 Task: Create a dynamic build-up in a multitrack project using volume automation on multiple tracks.
Action: Mouse moved to (80, 5)
Screenshot: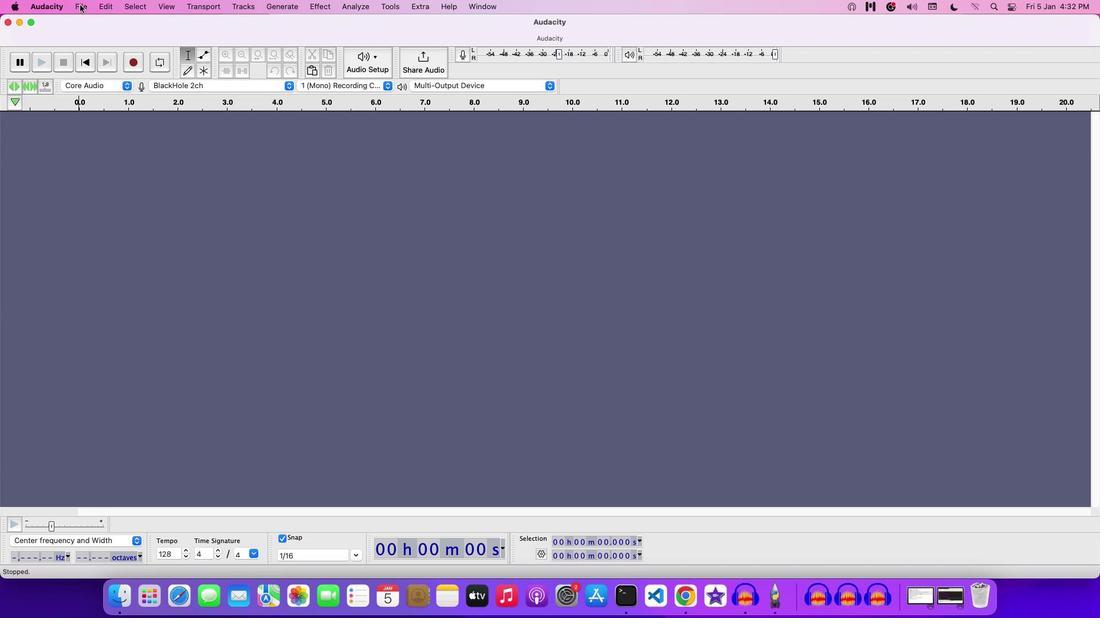 
Action: Mouse pressed left at (80, 5)
Screenshot: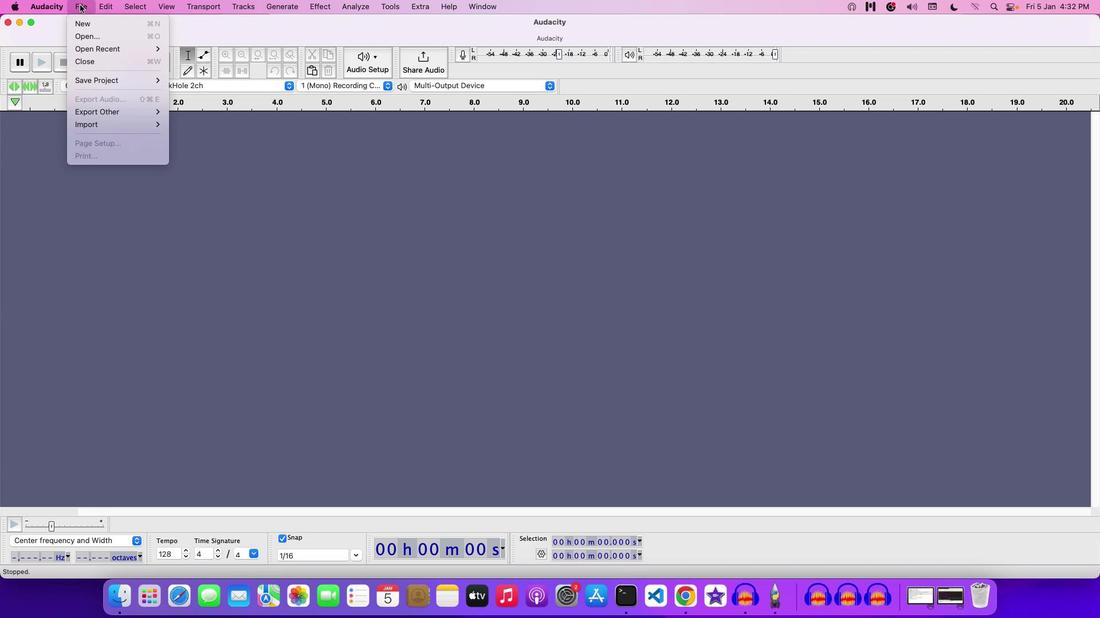 
Action: Mouse moved to (91, 36)
Screenshot: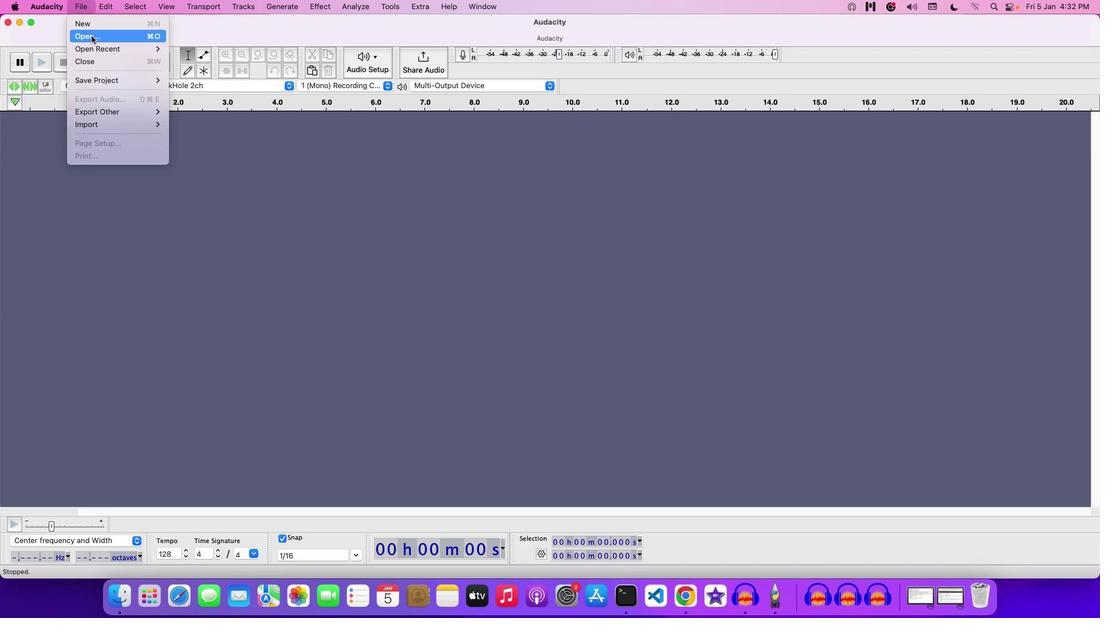 
Action: Mouse pressed left at (91, 36)
Screenshot: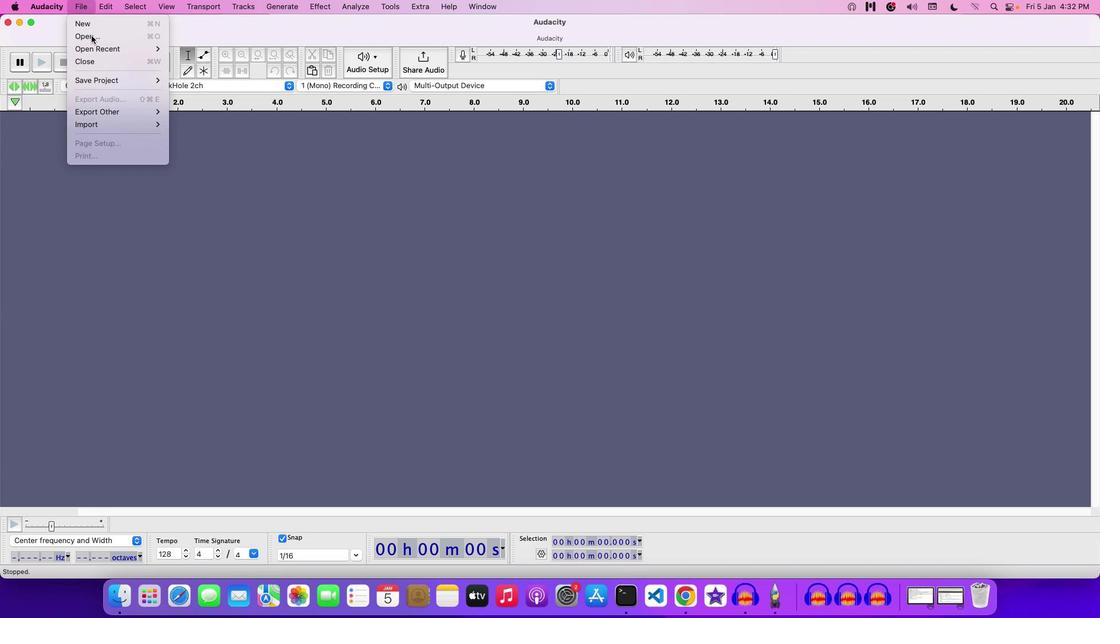 
Action: Mouse moved to (372, 153)
Screenshot: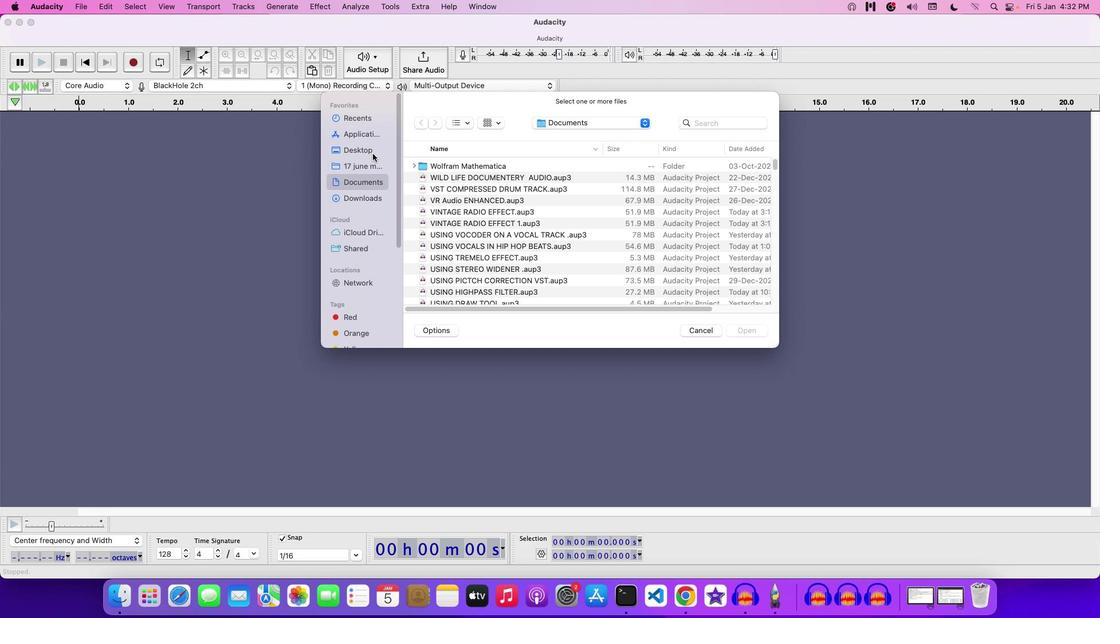 
Action: Mouse pressed left at (372, 153)
Screenshot: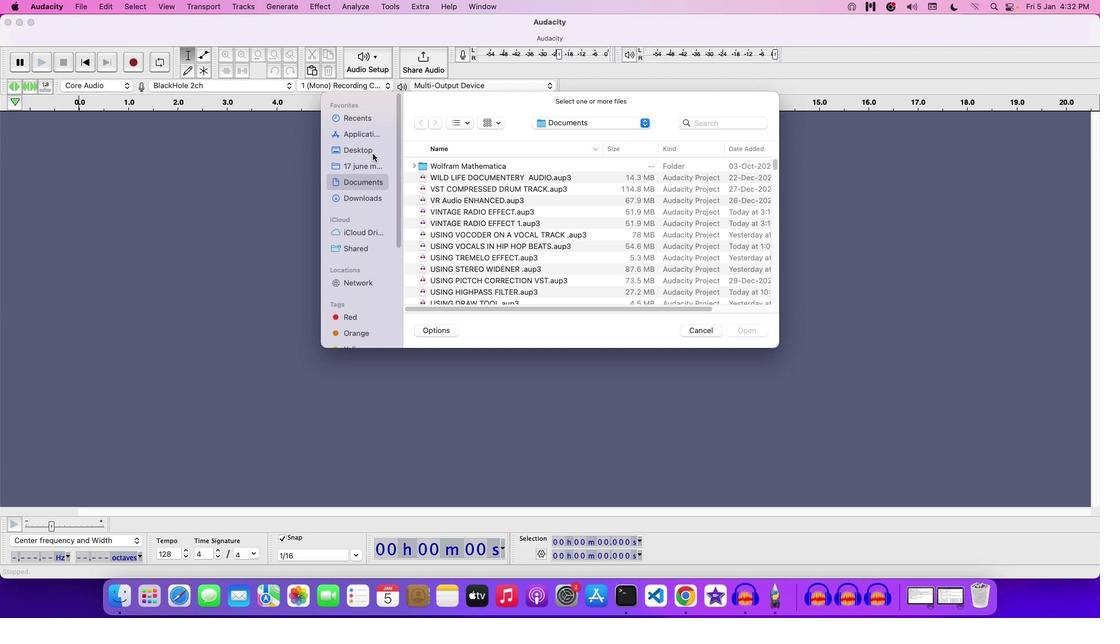 
Action: Mouse moved to (424, 236)
Screenshot: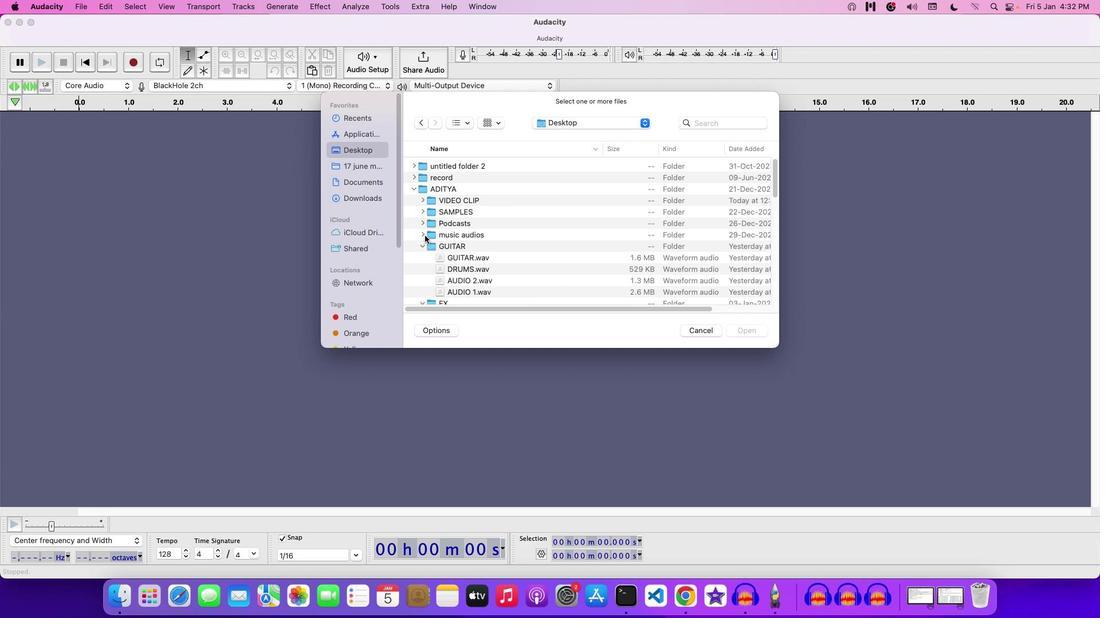 
Action: Mouse pressed left at (424, 236)
Screenshot: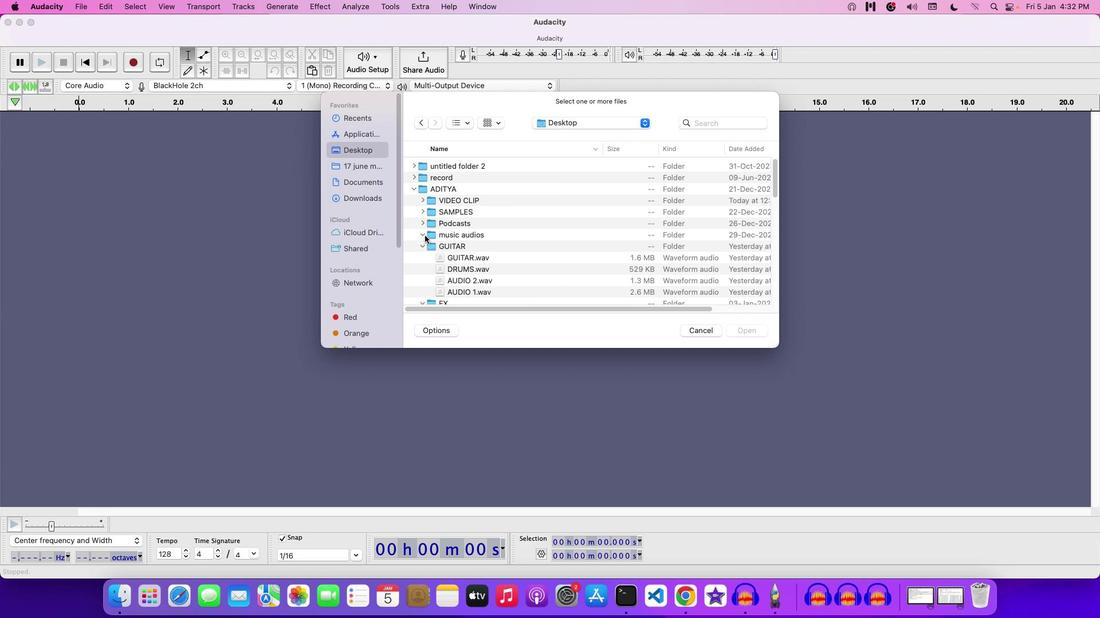 
Action: Mouse moved to (524, 213)
Screenshot: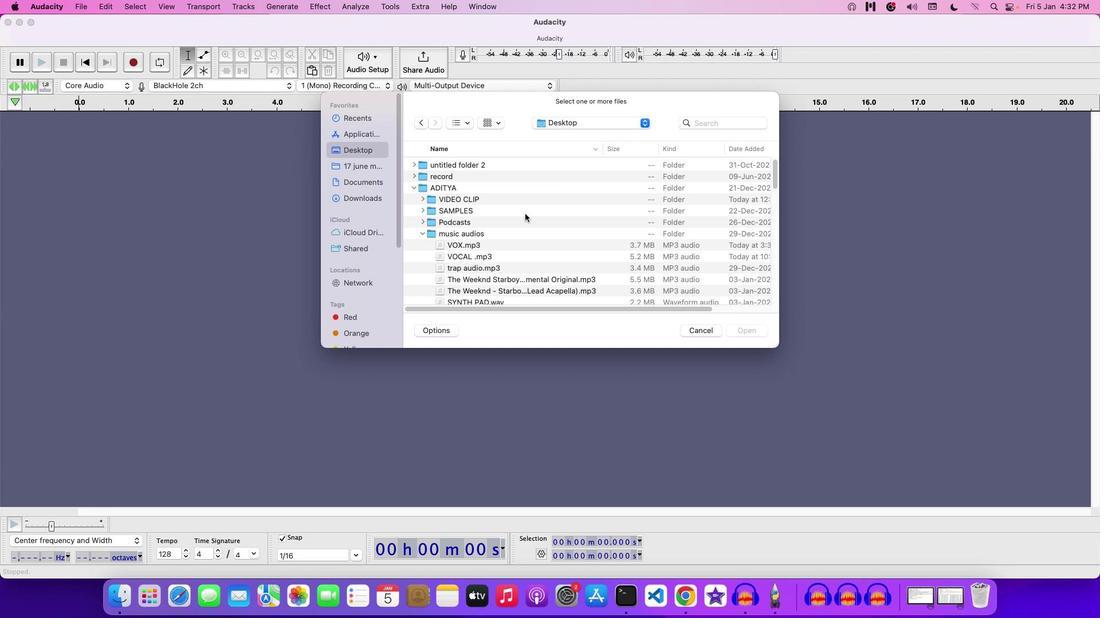 
Action: Mouse scrolled (524, 213) with delta (0, 0)
Screenshot: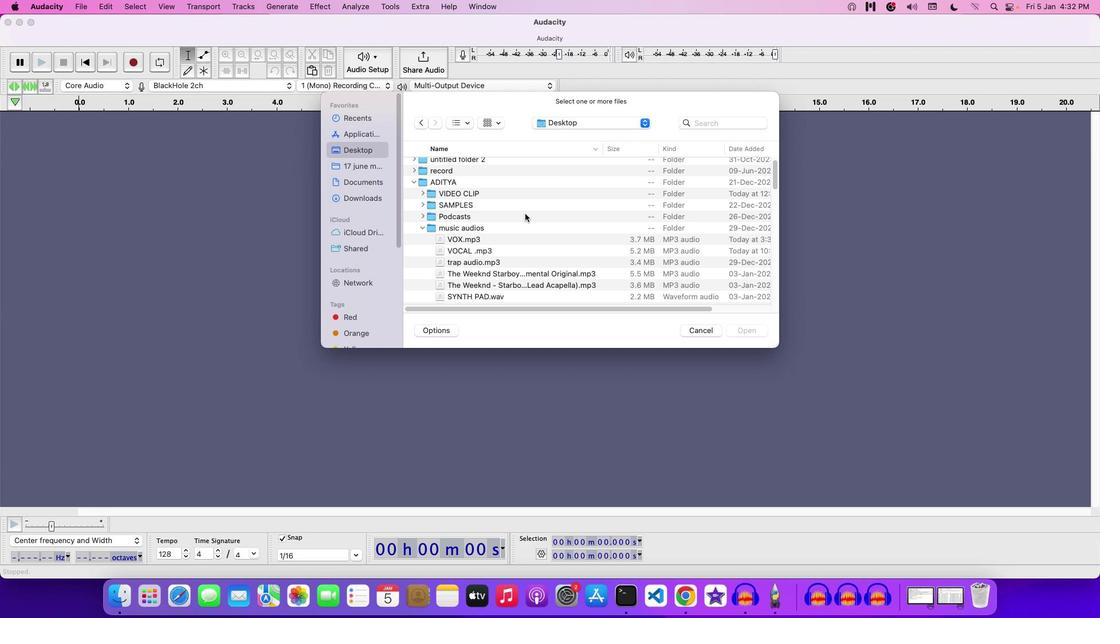 
Action: Mouse scrolled (524, 213) with delta (0, 0)
Screenshot: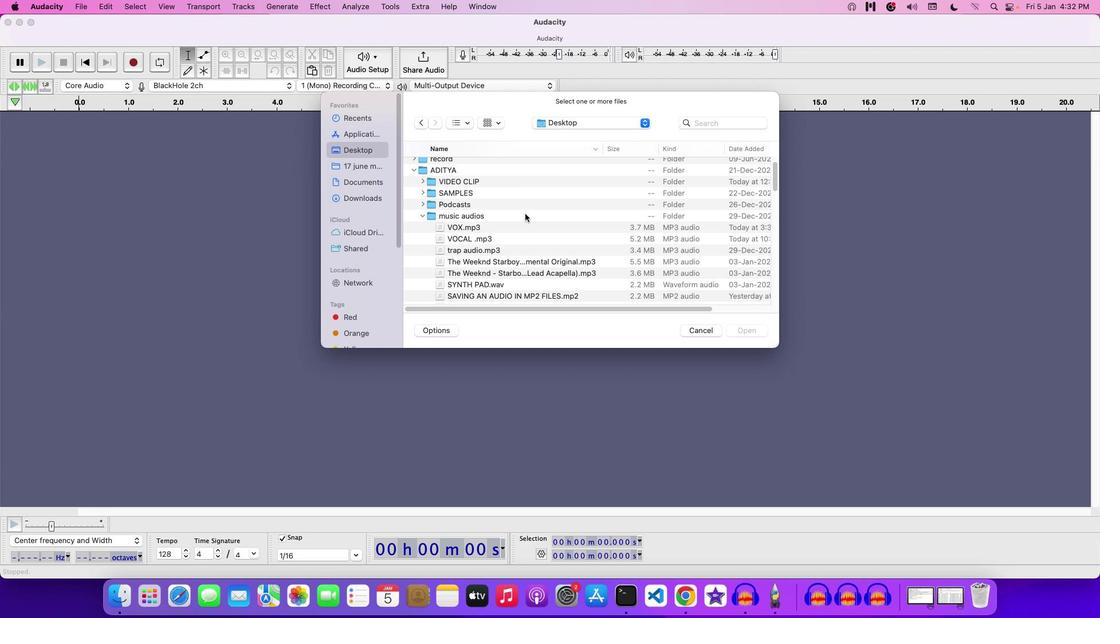 
Action: Mouse scrolled (524, 213) with delta (0, 0)
Screenshot: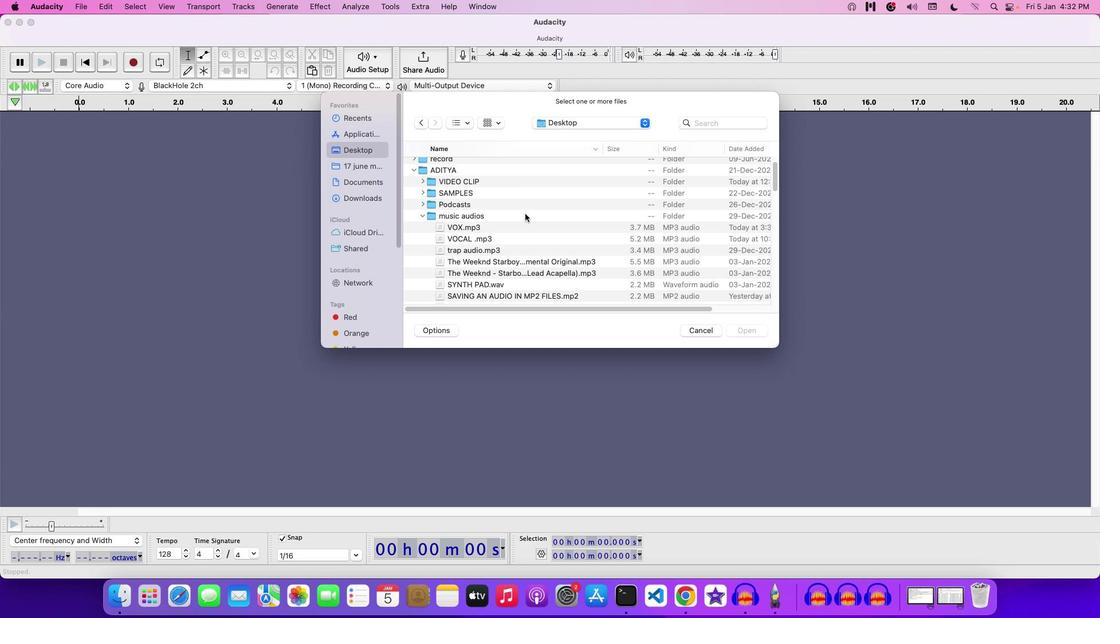
Action: Mouse scrolled (524, 213) with delta (0, 0)
Screenshot: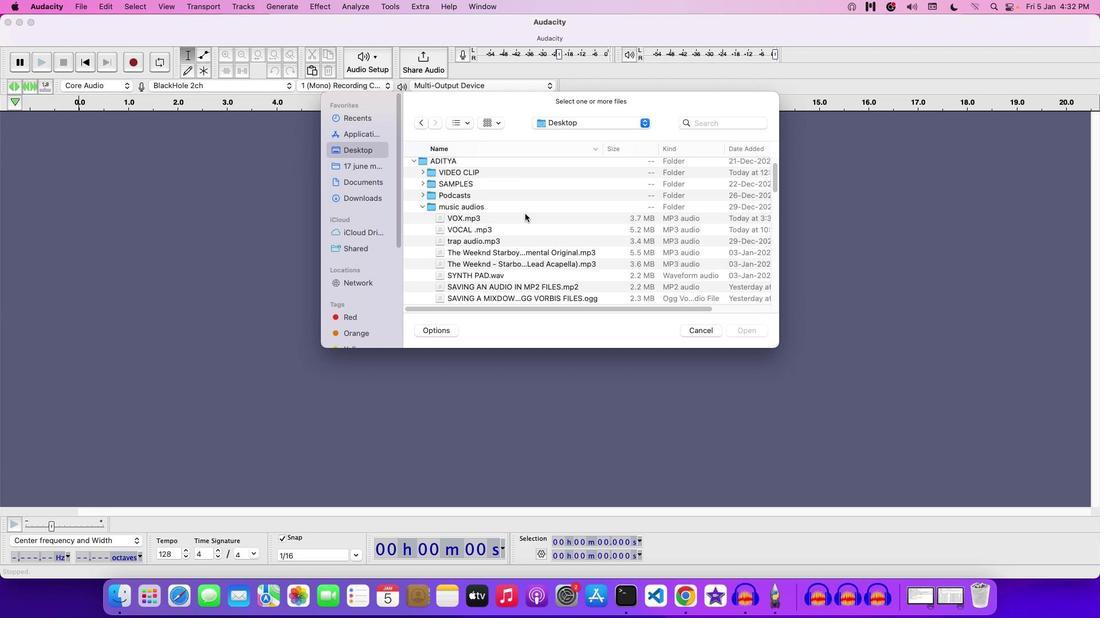
Action: Mouse scrolled (524, 213) with delta (0, 0)
Screenshot: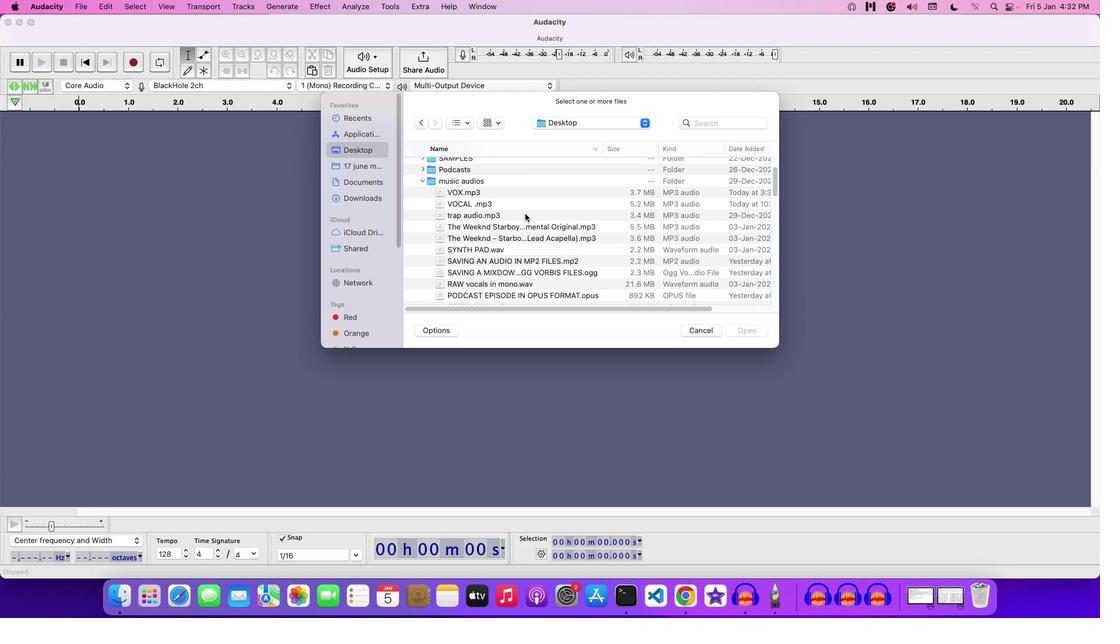 
Action: Mouse scrolled (524, 213) with delta (0, -1)
Screenshot: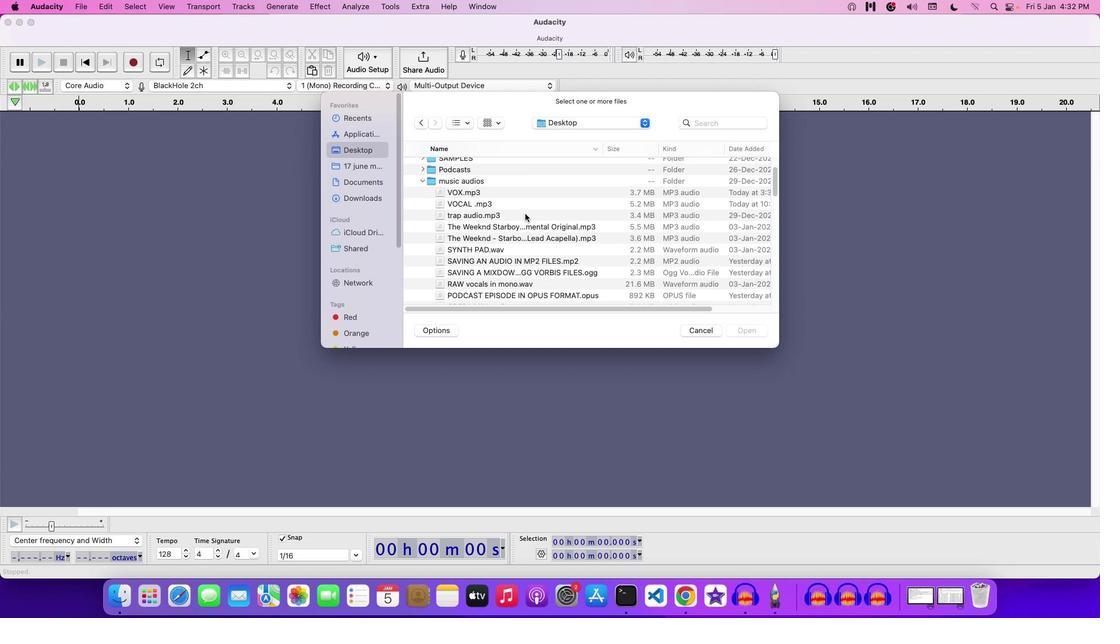 
Action: Mouse scrolled (524, 213) with delta (0, 0)
Screenshot: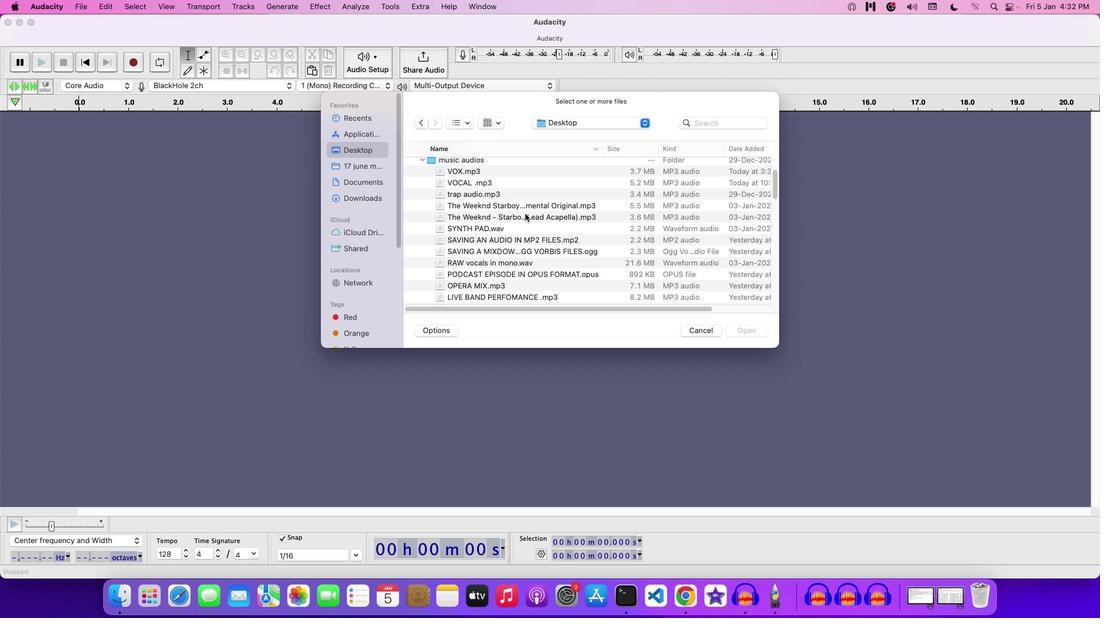 
Action: Mouse scrolled (524, 213) with delta (0, 0)
Screenshot: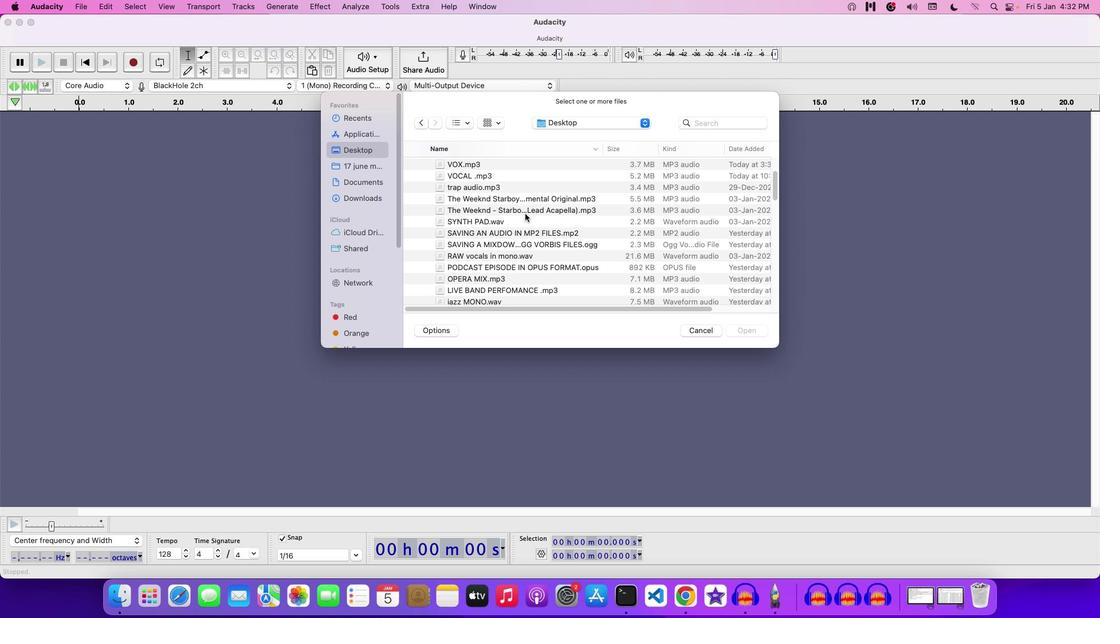 
Action: Mouse scrolled (524, 213) with delta (0, 0)
Screenshot: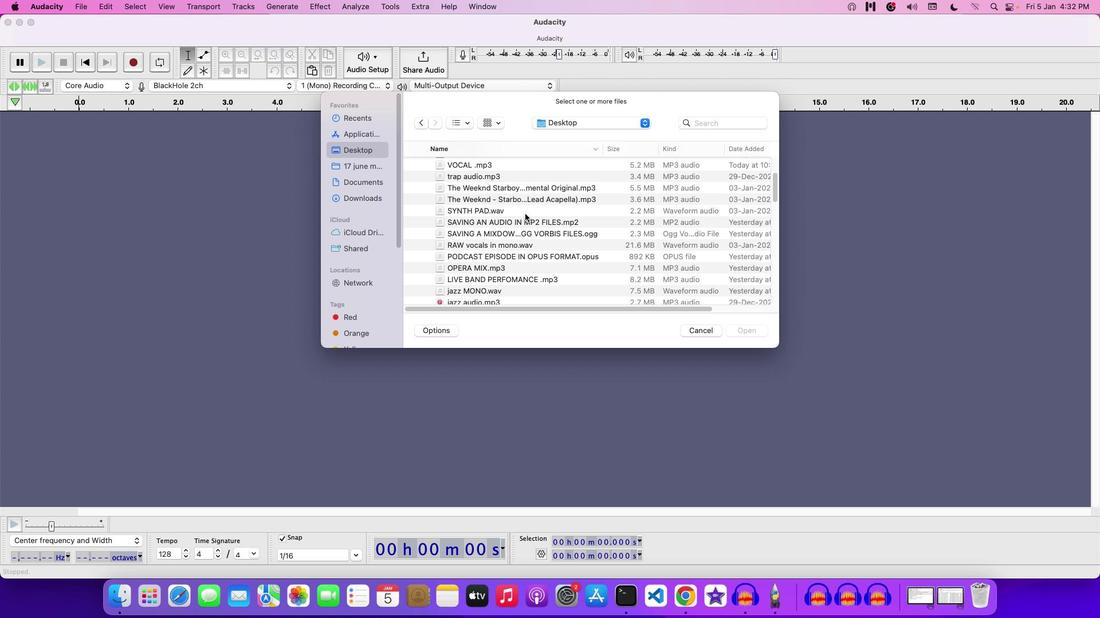 
Action: Mouse scrolled (524, 213) with delta (0, 0)
Screenshot: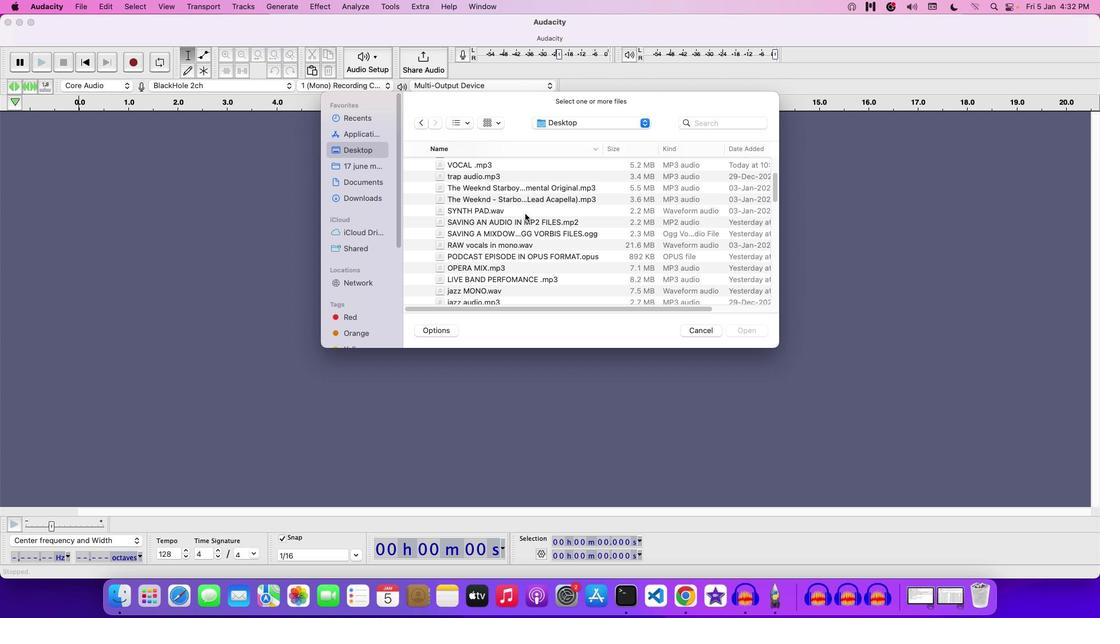 
Action: Mouse scrolled (524, 213) with delta (0, 0)
Screenshot: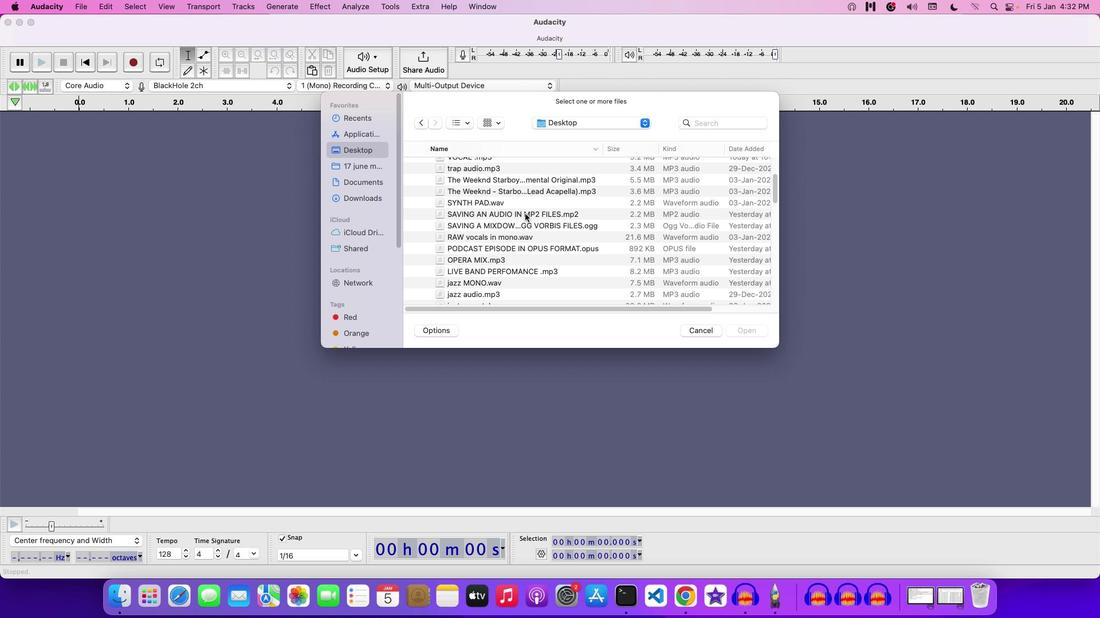 
Action: Mouse scrolled (524, 213) with delta (0, 0)
Screenshot: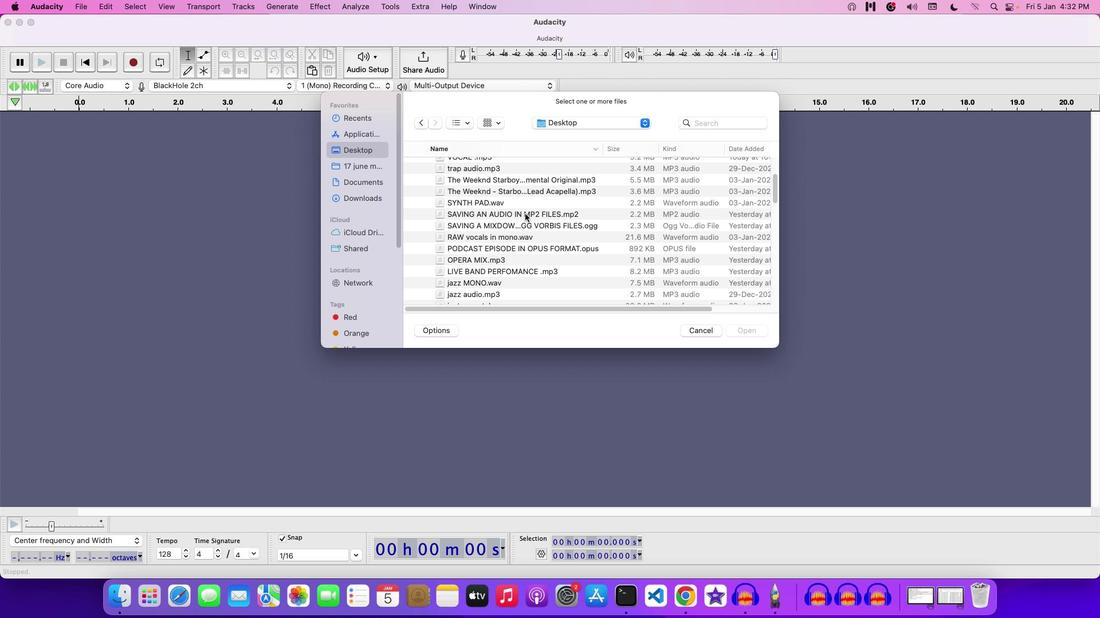 
Action: Mouse scrolled (524, 213) with delta (0, 0)
Screenshot: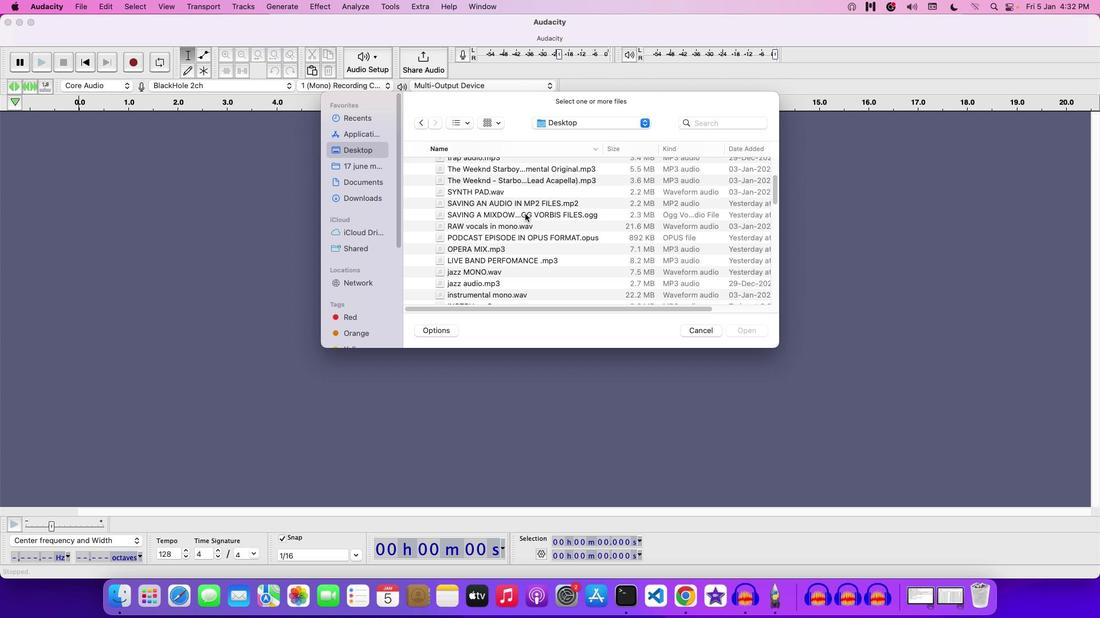 
Action: Mouse moved to (483, 252)
Screenshot: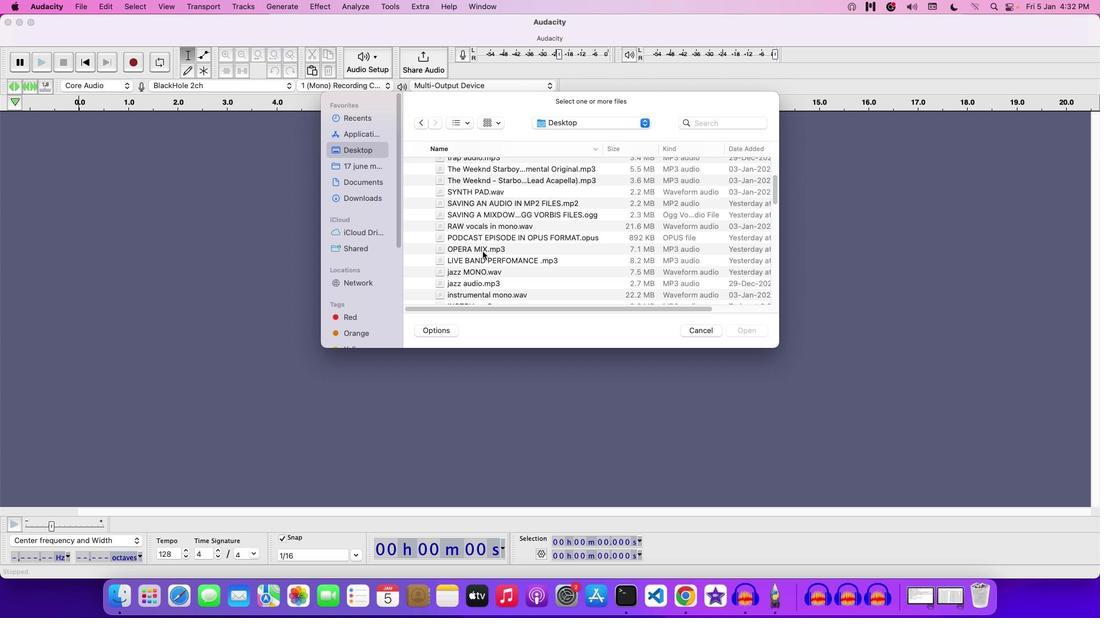 
Action: Mouse pressed left at (483, 252)
Screenshot: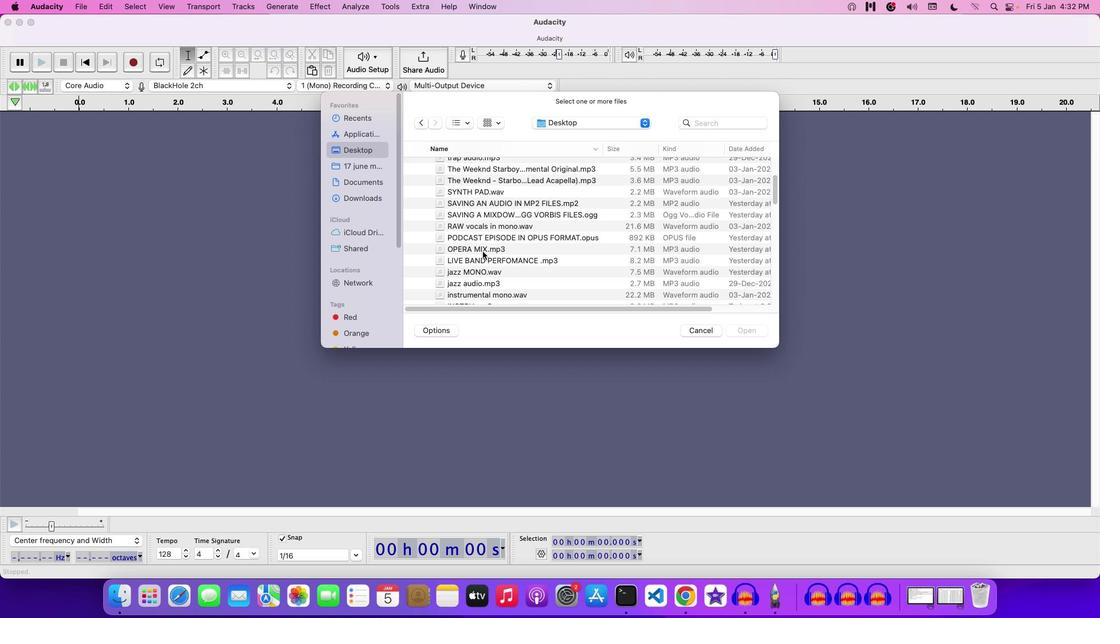
Action: Mouse moved to (524, 247)
Screenshot: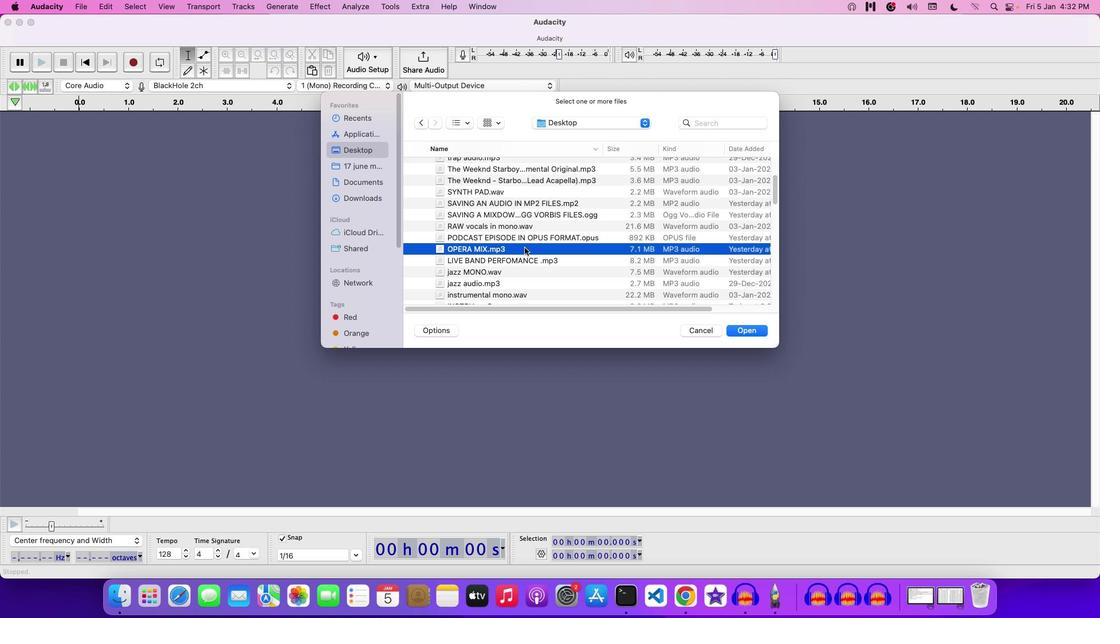 
Action: Mouse pressed left at (524, 247)
Screenshot: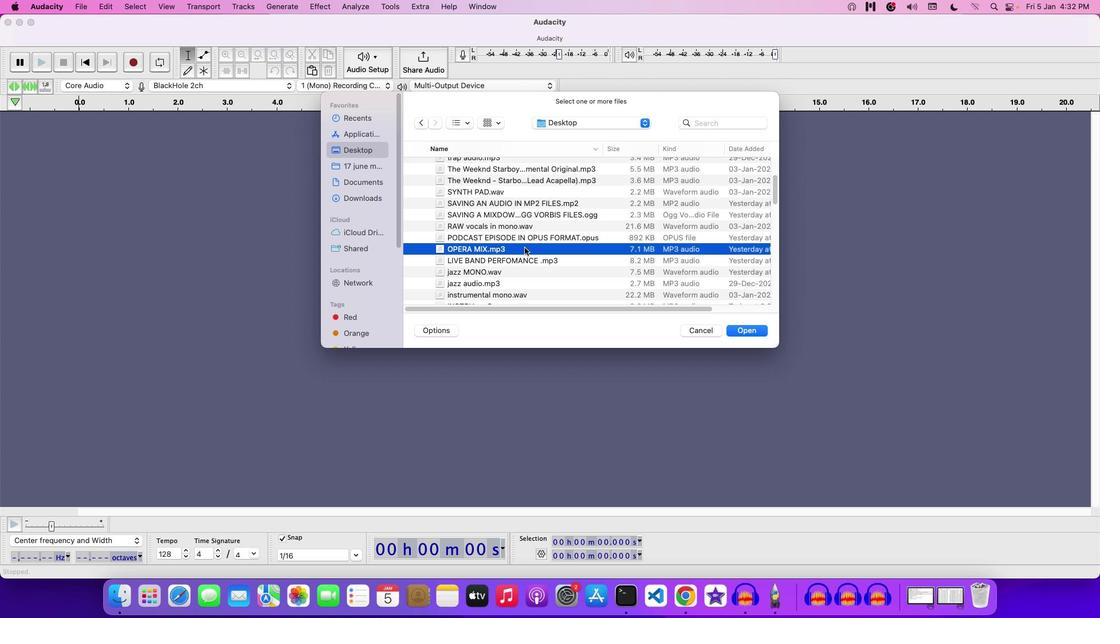 
Action: Mouse moved to (701, 332)
Screenshot: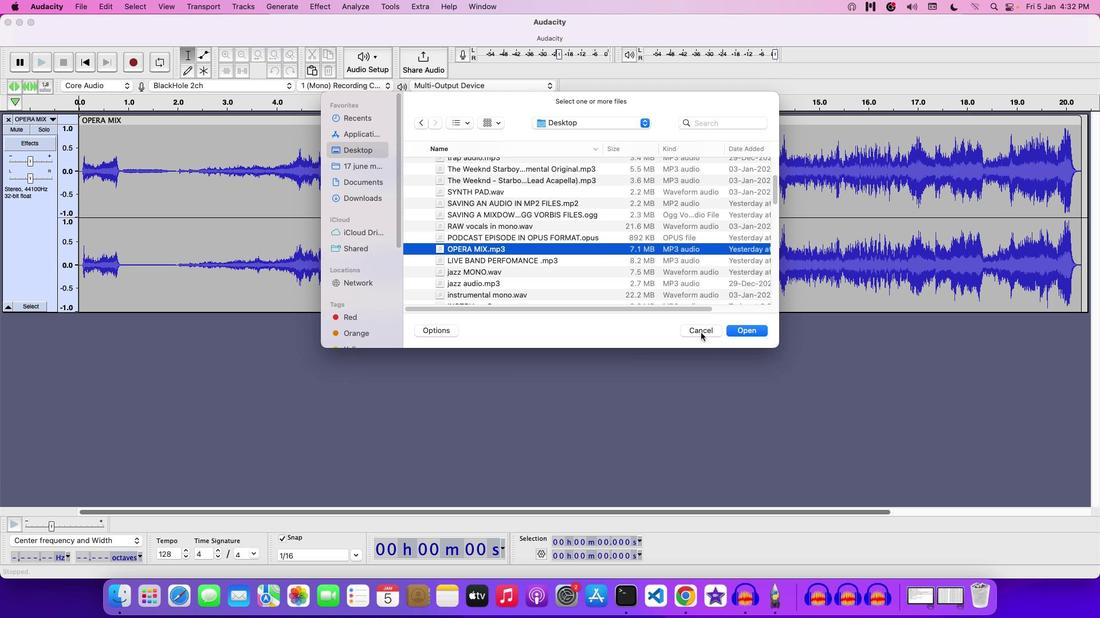 
Action: Mouse pressed left at (701, 332)
Screenshot: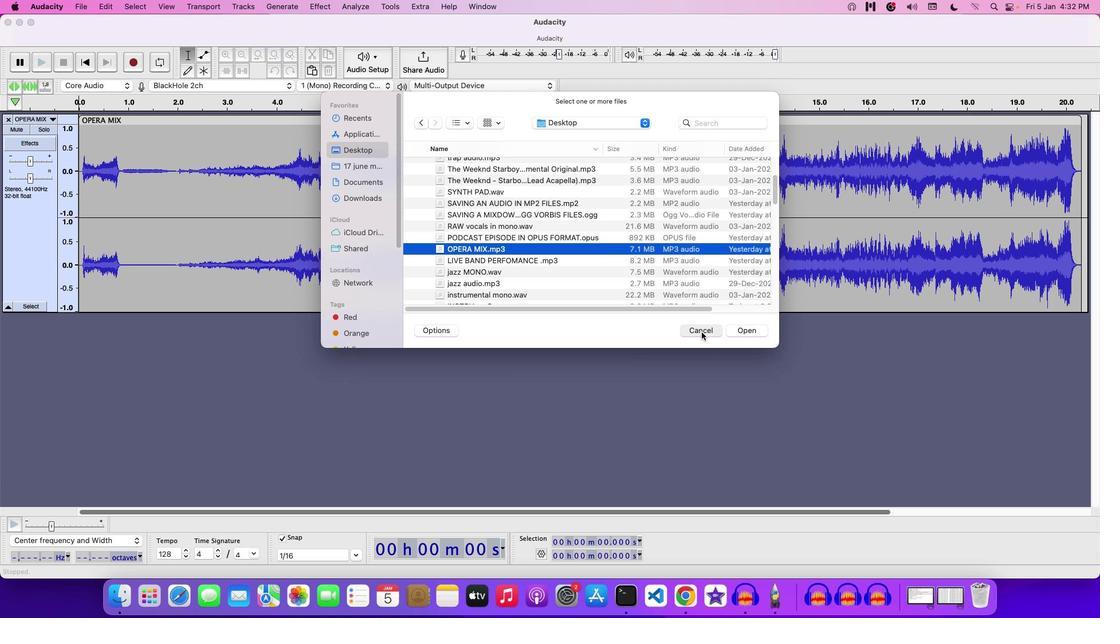 
Action: Mouse moved to (393, 189)
Screenshot: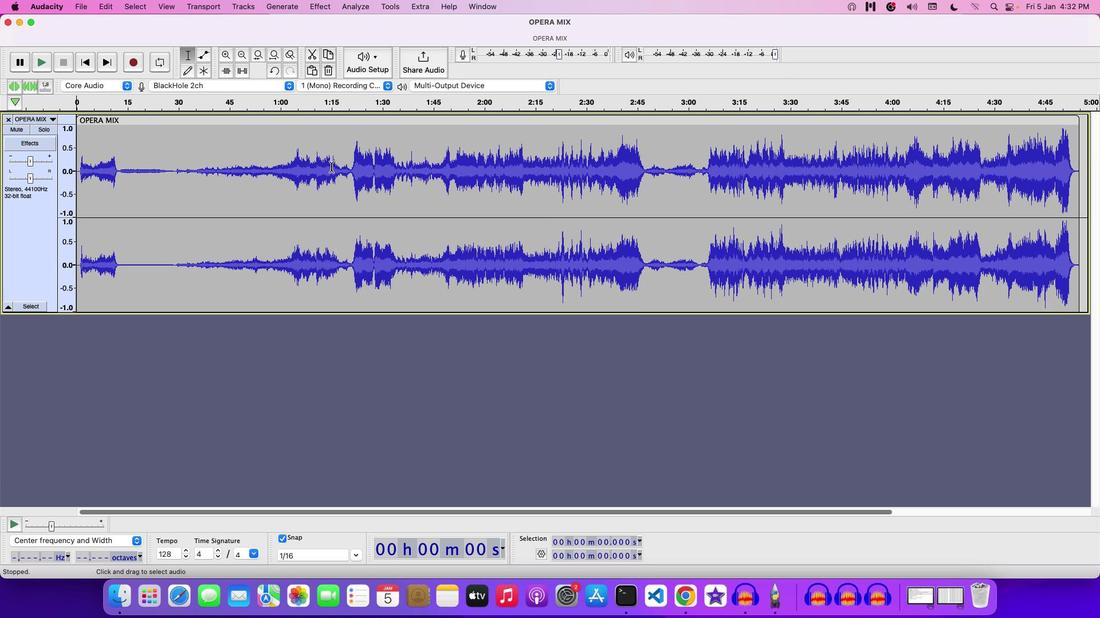 
Action: Key pressed Key.space
Screenshot: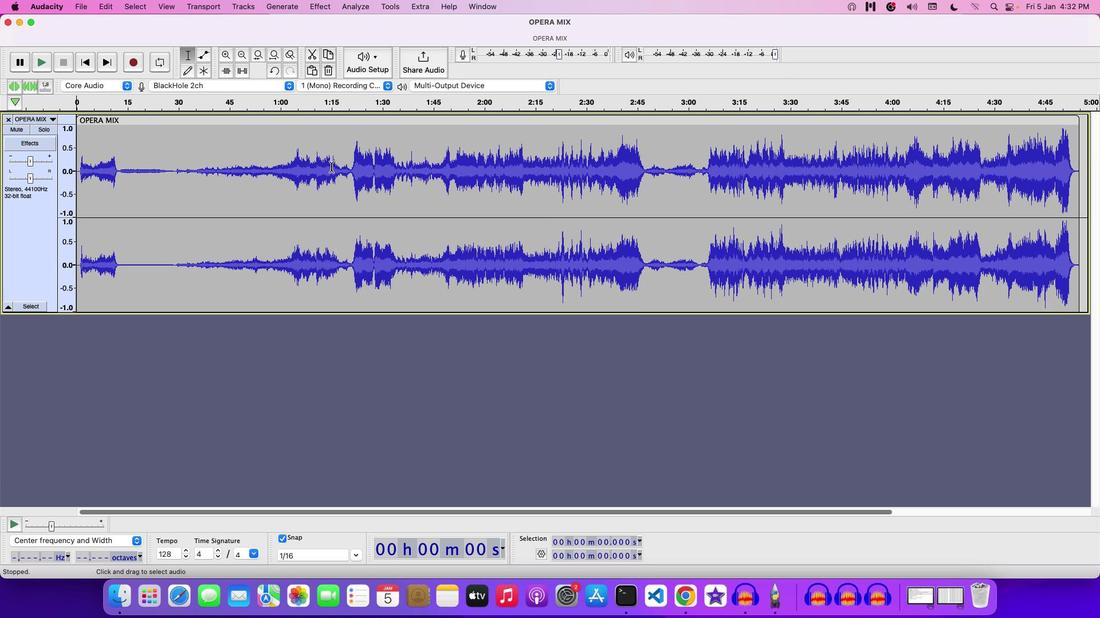 
Action: Mouse moved to (84, 119)
Screenshot: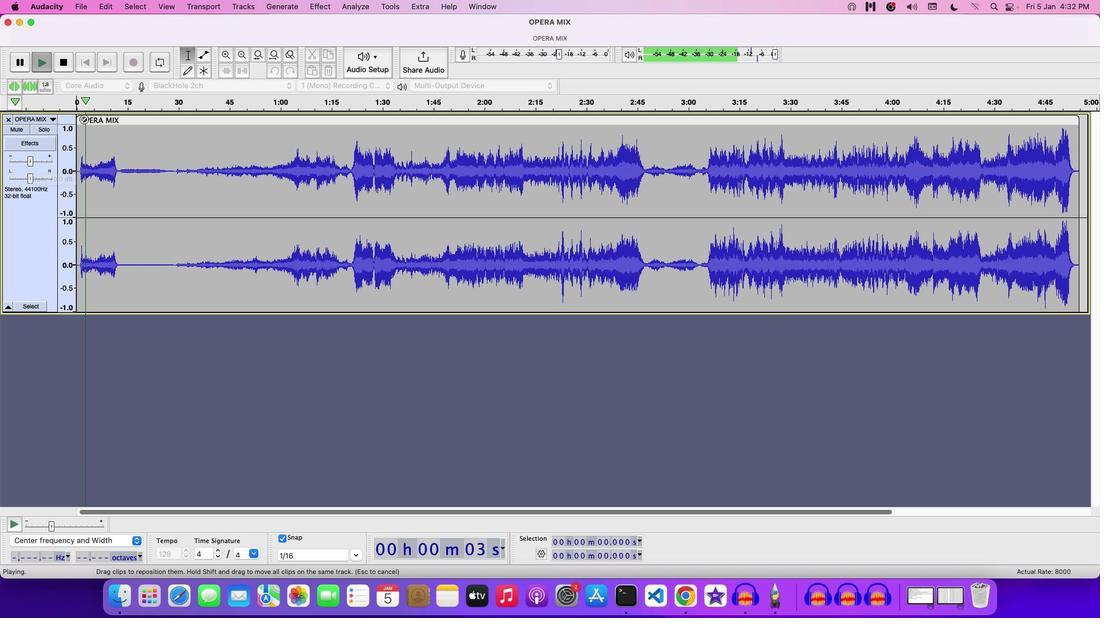 
Action: Key pressed Key.space
Screenshot: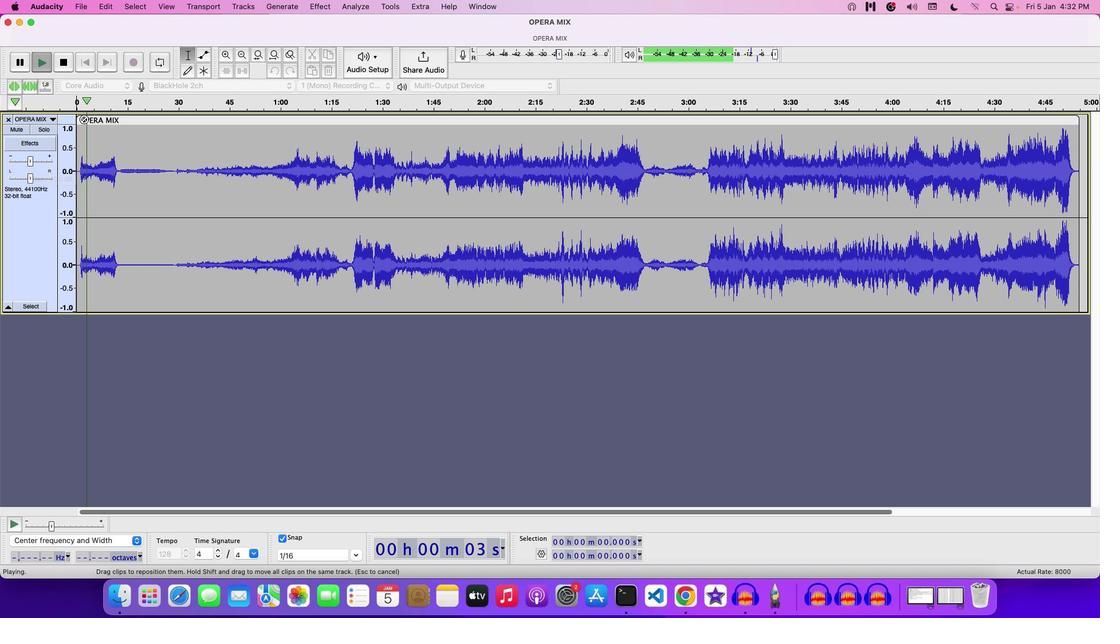 
Action: Mouse moved to (78, 121)
Screenshot: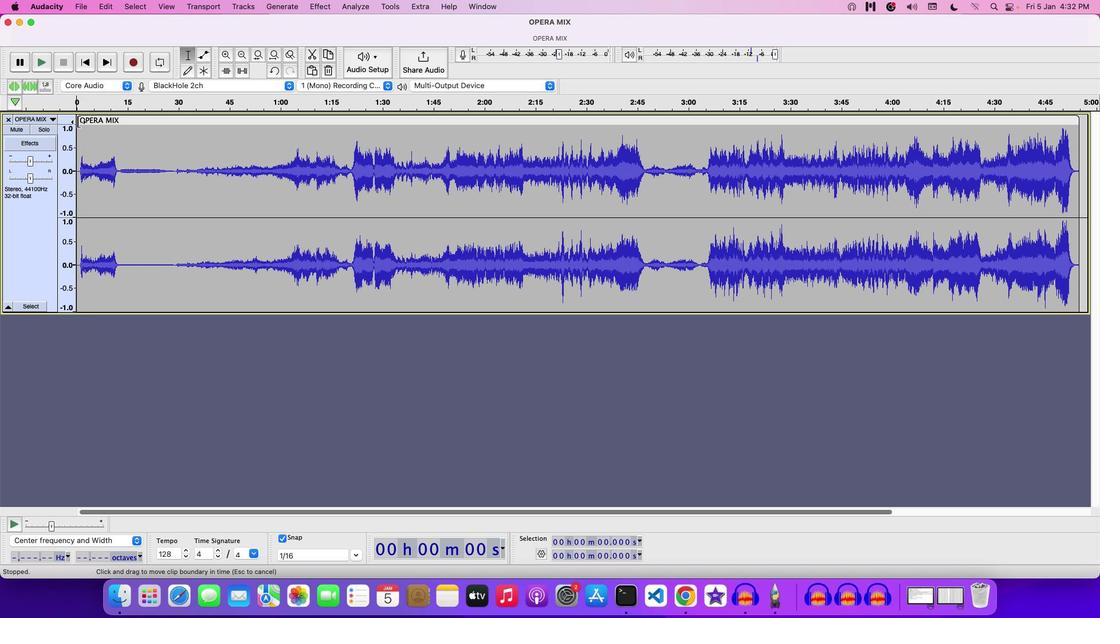 
Action: Mouse pressed left at (78, 121)
Screenshot: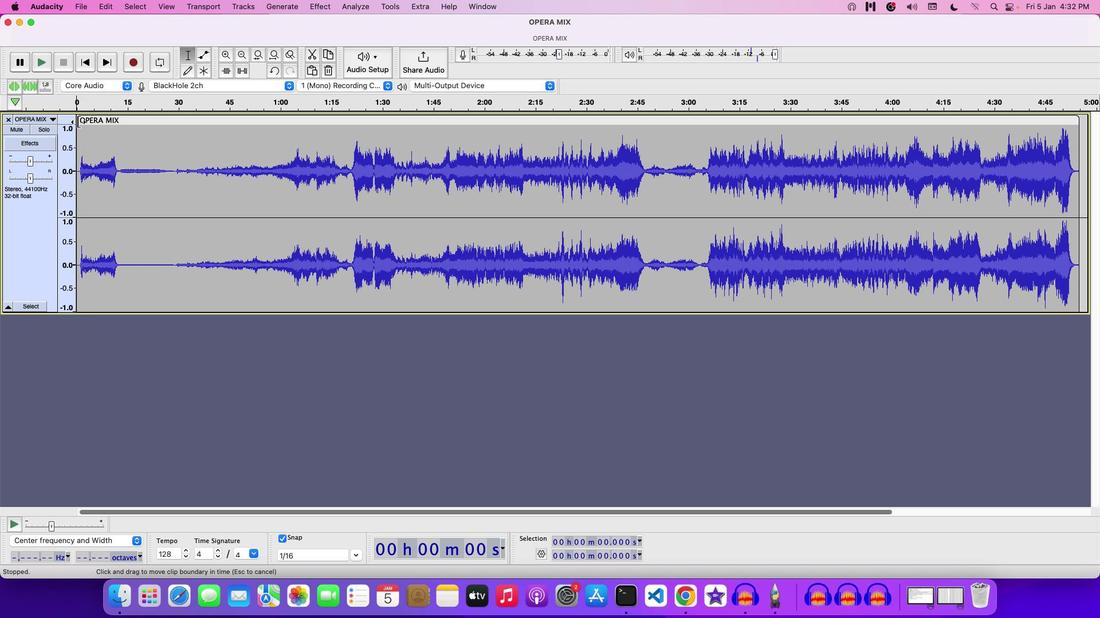
Action: Mouse moved to (203, 123)
Screenshot: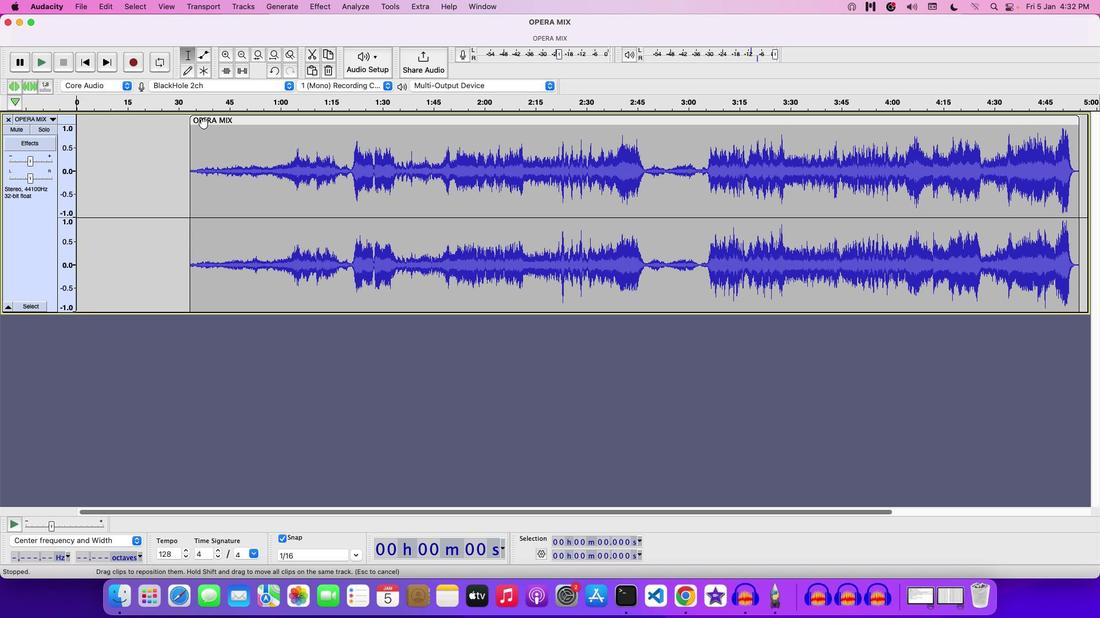 
Action: Mouse pressed left at (203, 123)
Screenshot: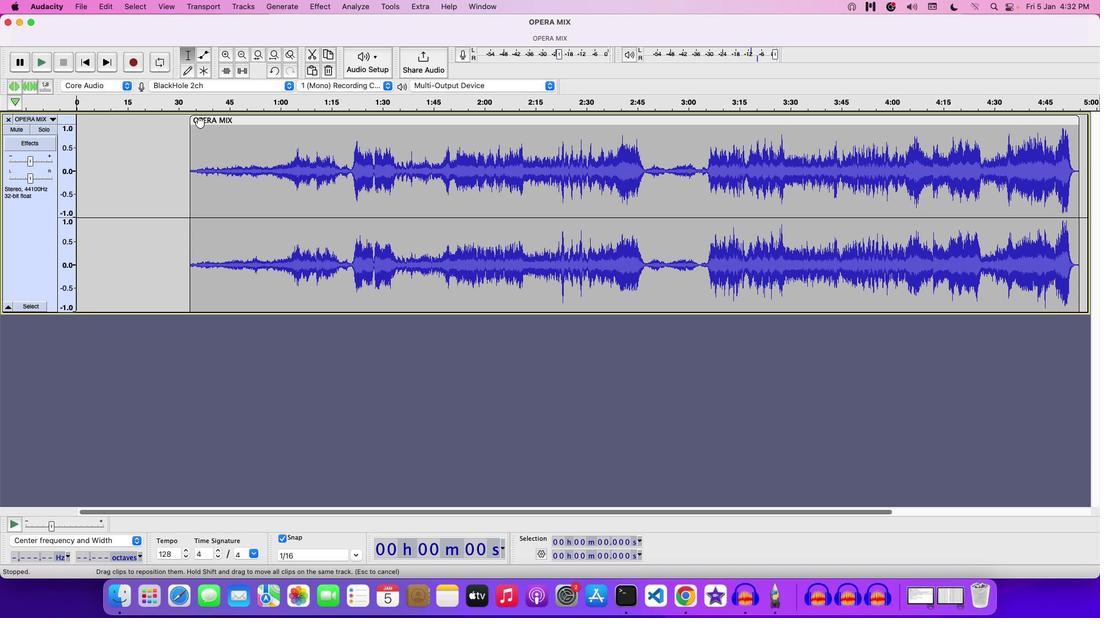 
Action: Mouse moved to (88, 124)
Screenshot: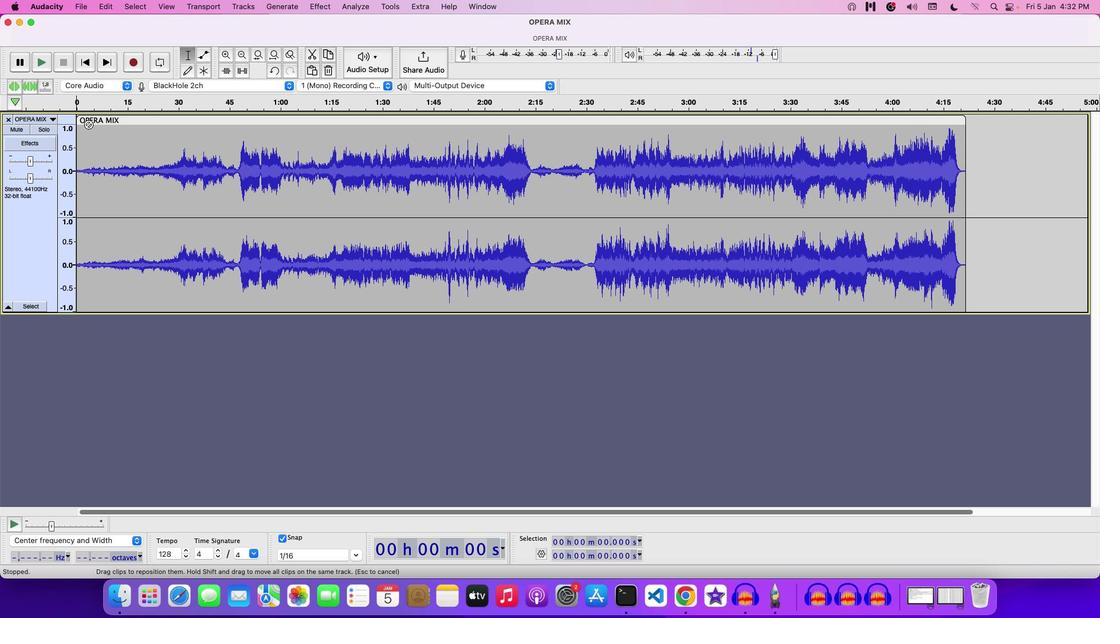 
Action: Key pressed Key.space
Screenshot: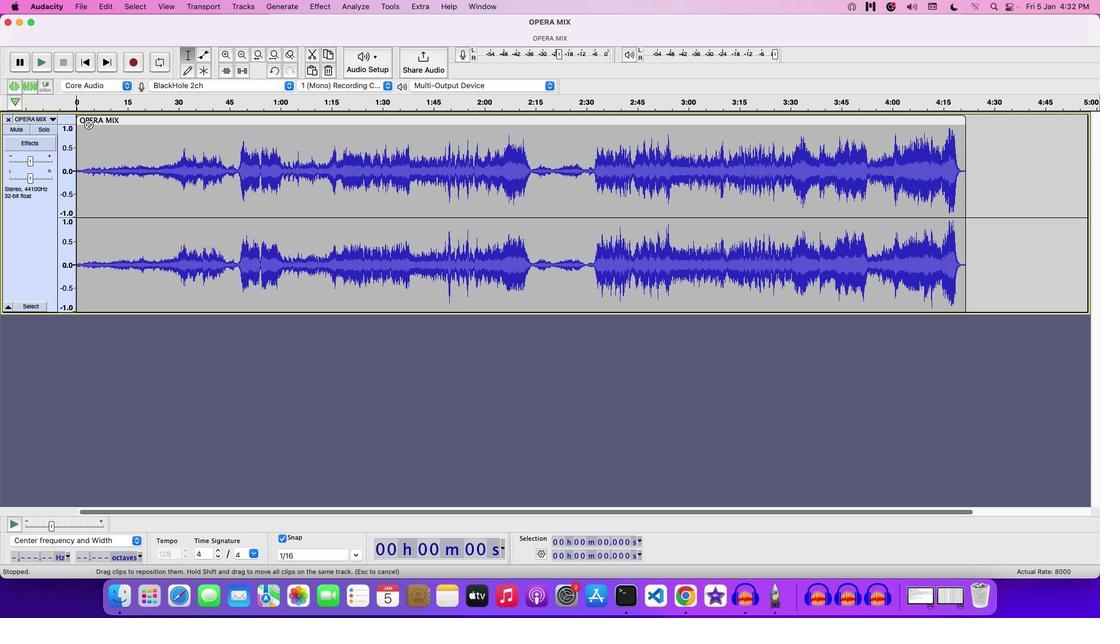 
Action: Mouse moved to (30, 162)
Screenshot: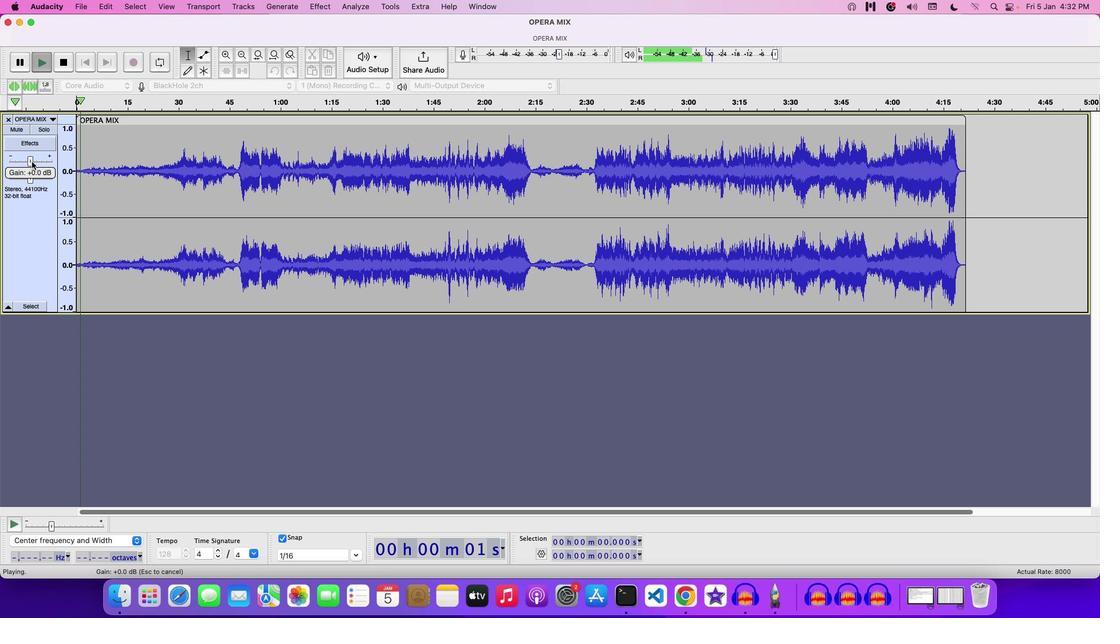 
Action: Mouse pressed left at (30, 162)
Screenshot: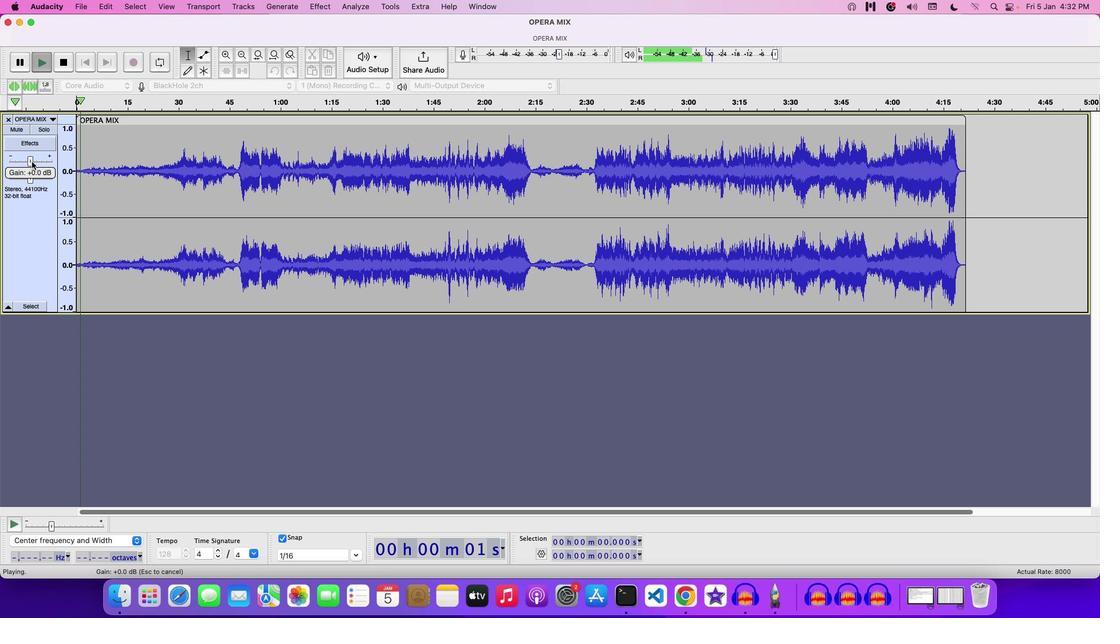 
Action: Mouse moved to (78, 116)
Screenshot: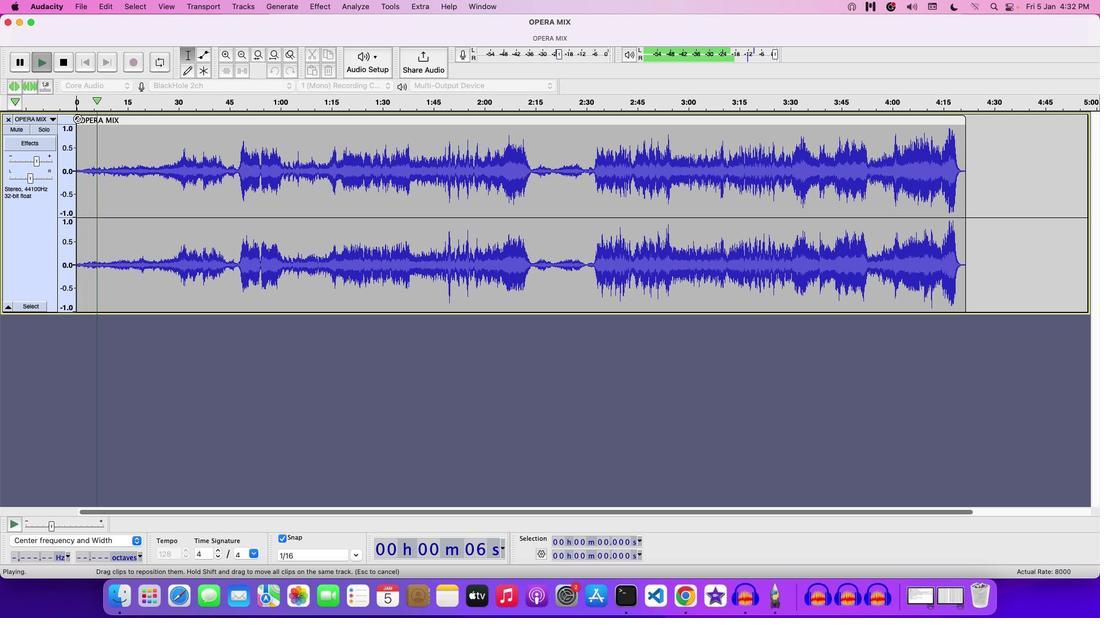 
Action: Key pressed Key.space
Screenshot: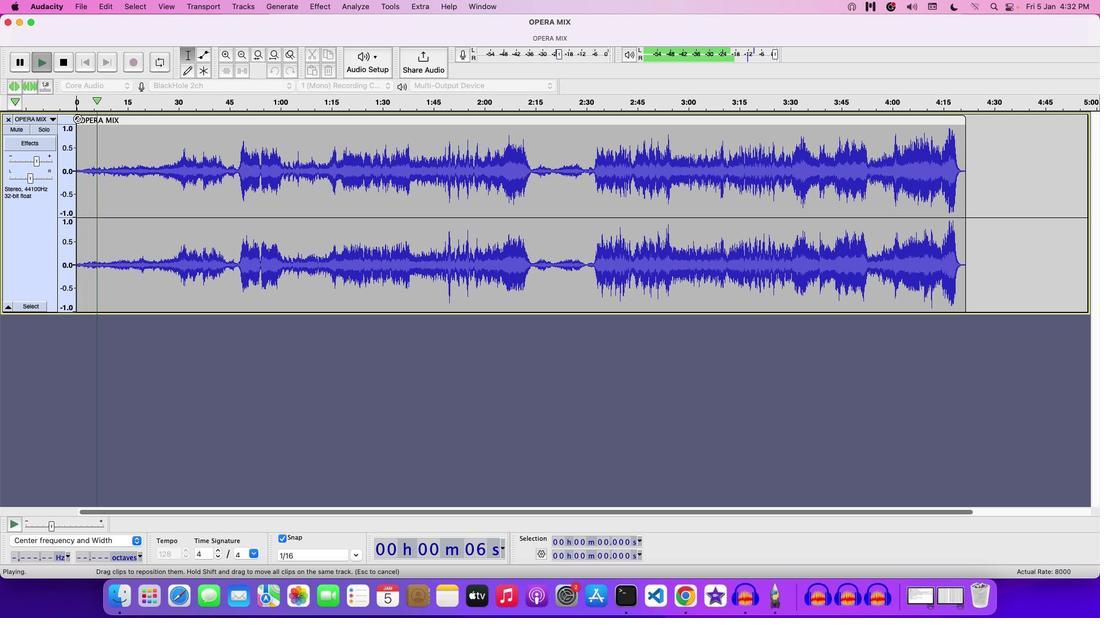 
Action: Mouse moved to (78, 119)
Screenshot: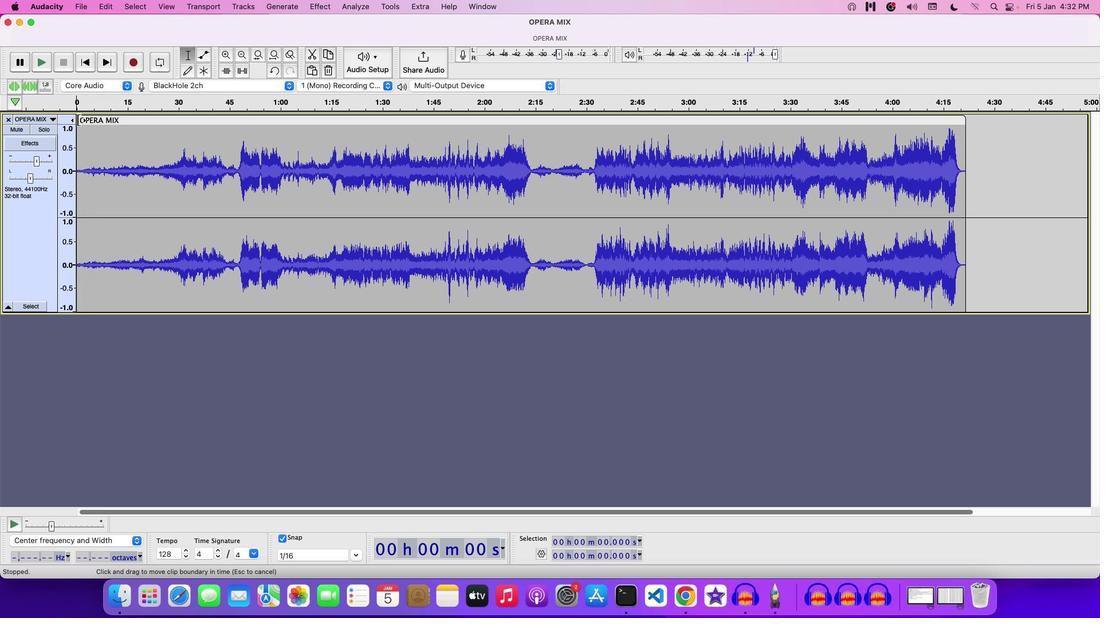 
Action: Mouse pressed left at (78, 119)
Screenshot: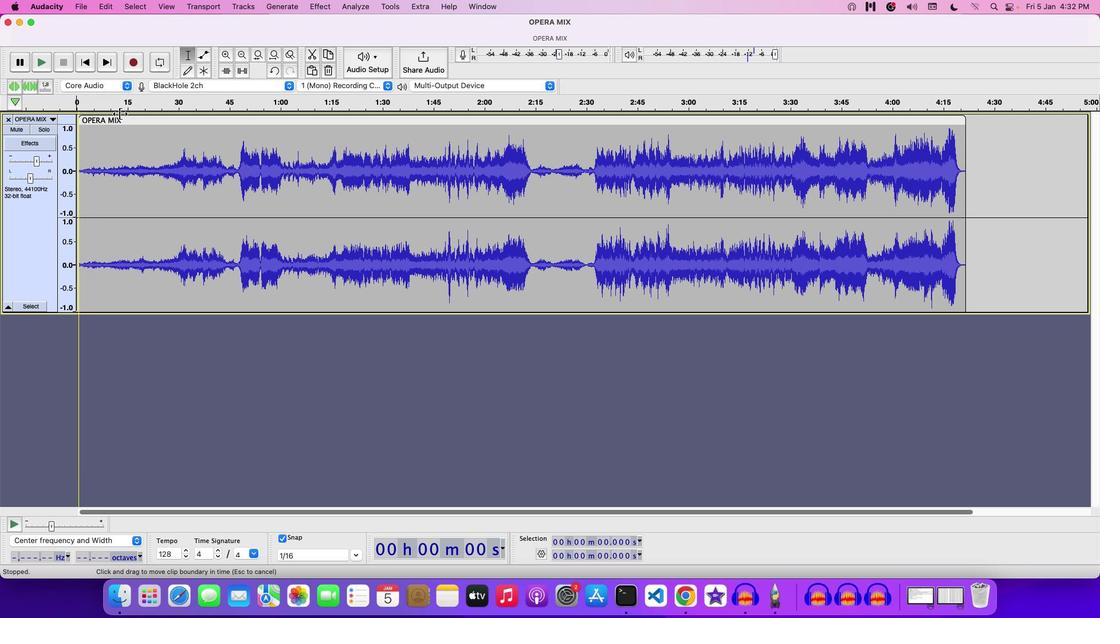 
Action: Mouse moved to (255, 121)
Screenshot: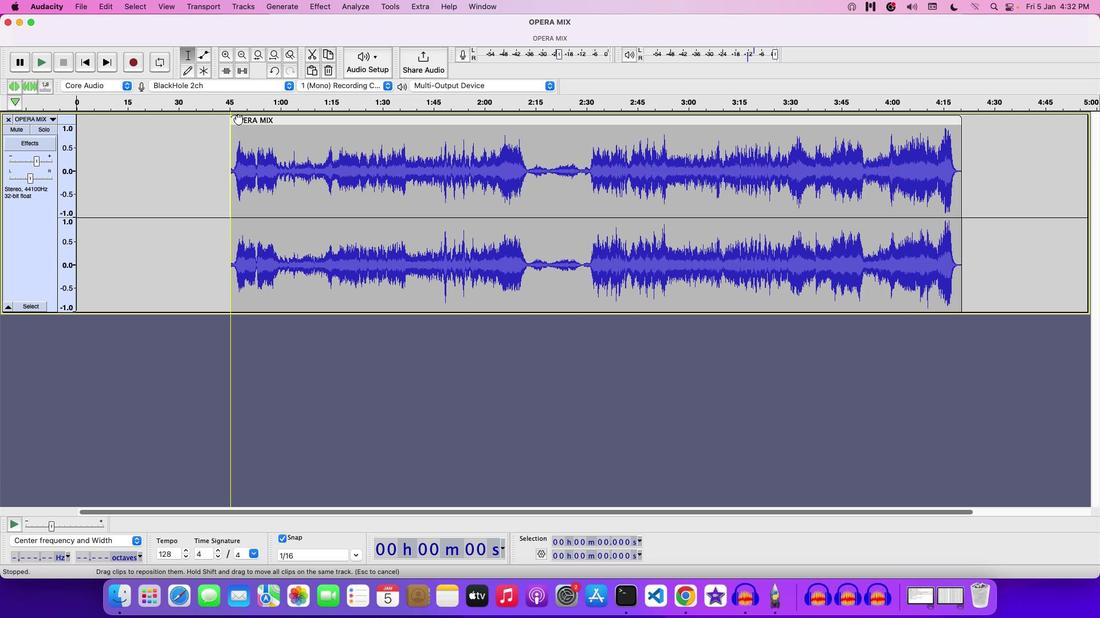 
Action: Mouse pressed left at (255, 121)
Screenshot: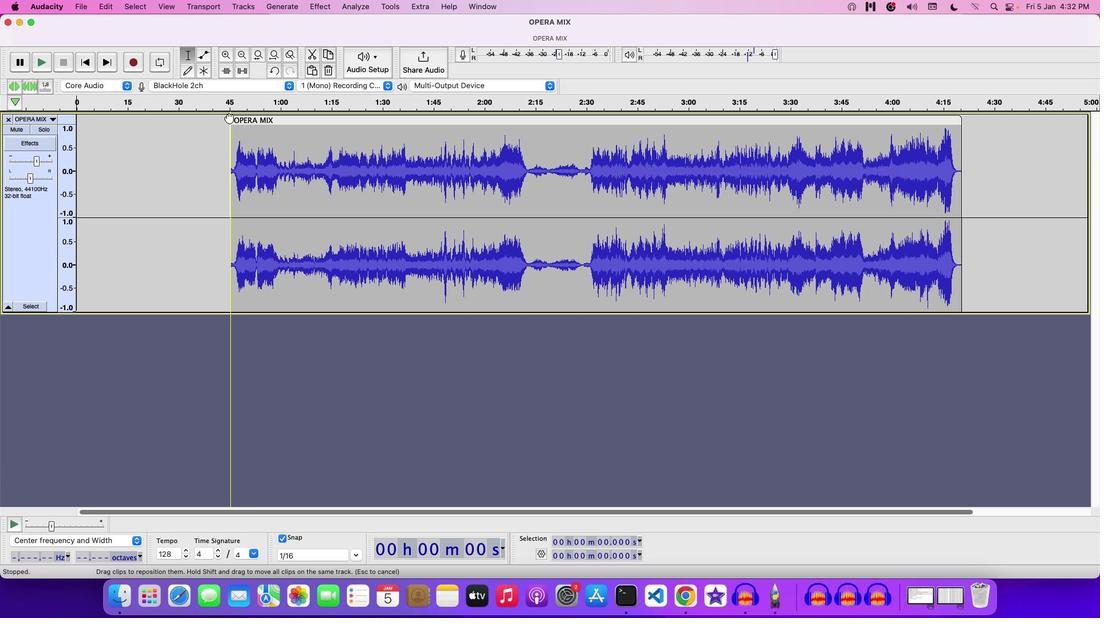 
Action: Mouse moved to (96, 120)
Screenshot: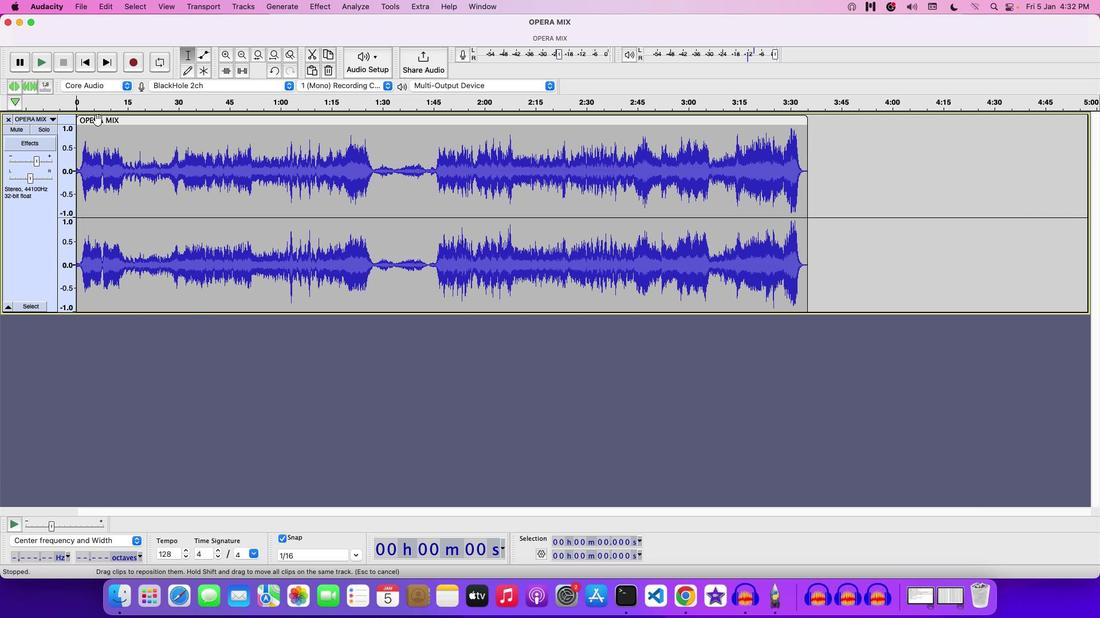 
Action: Key pressed Key.space
Screenshot: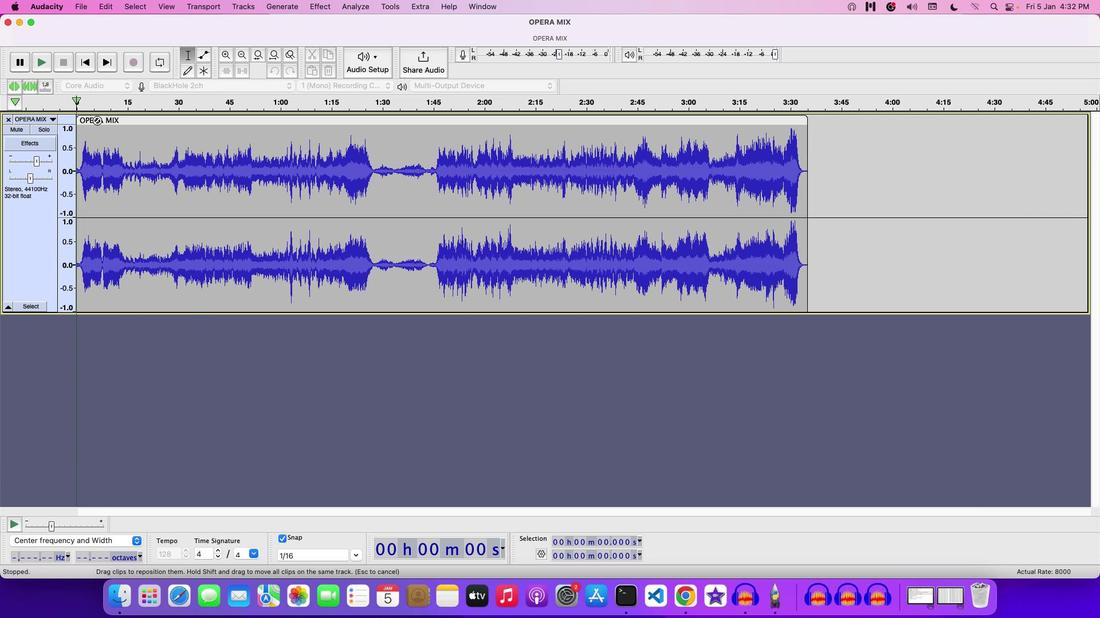 
Action: Mouse moved to (223, 151)
Screenshot: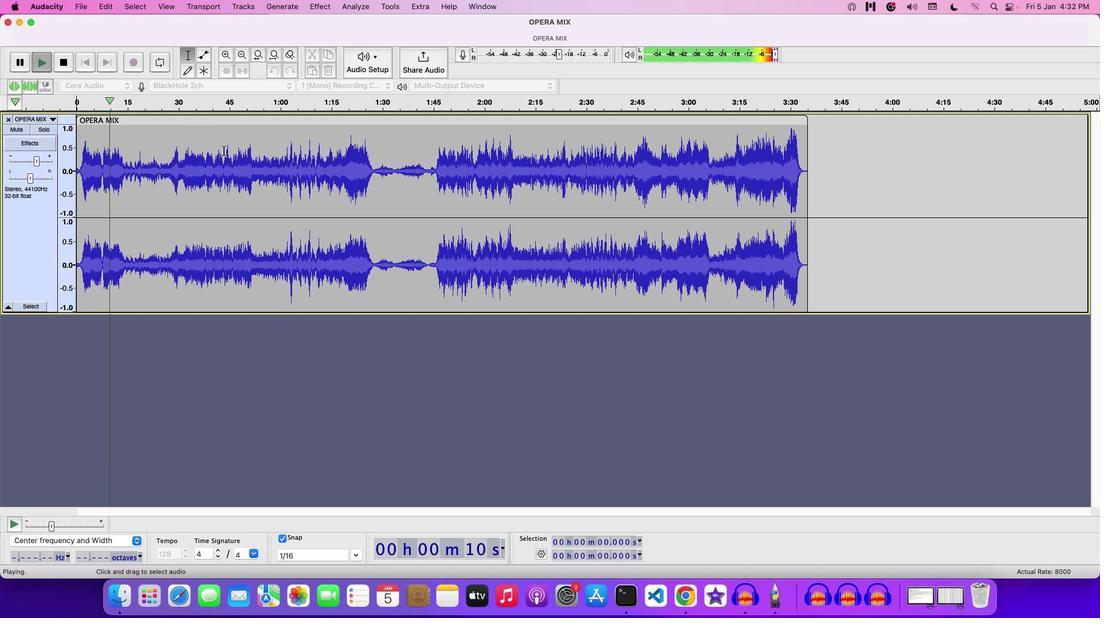 
Action: Mouse pressed left at (223, 151)
Screenshot: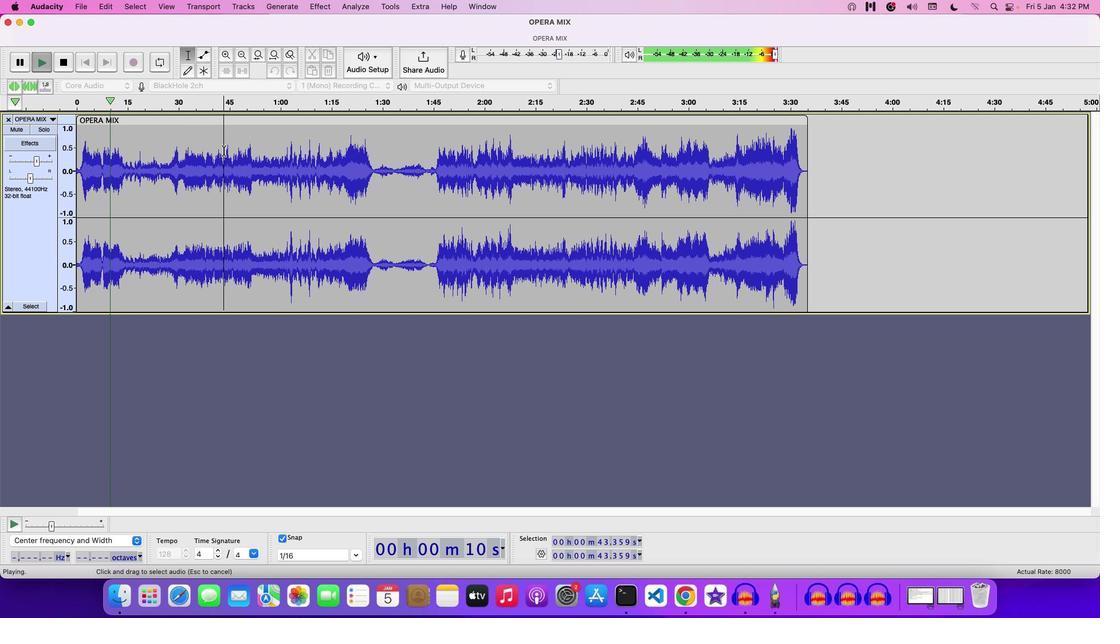 
Action: Mouse pressed left at (223, 151)
Screenshot: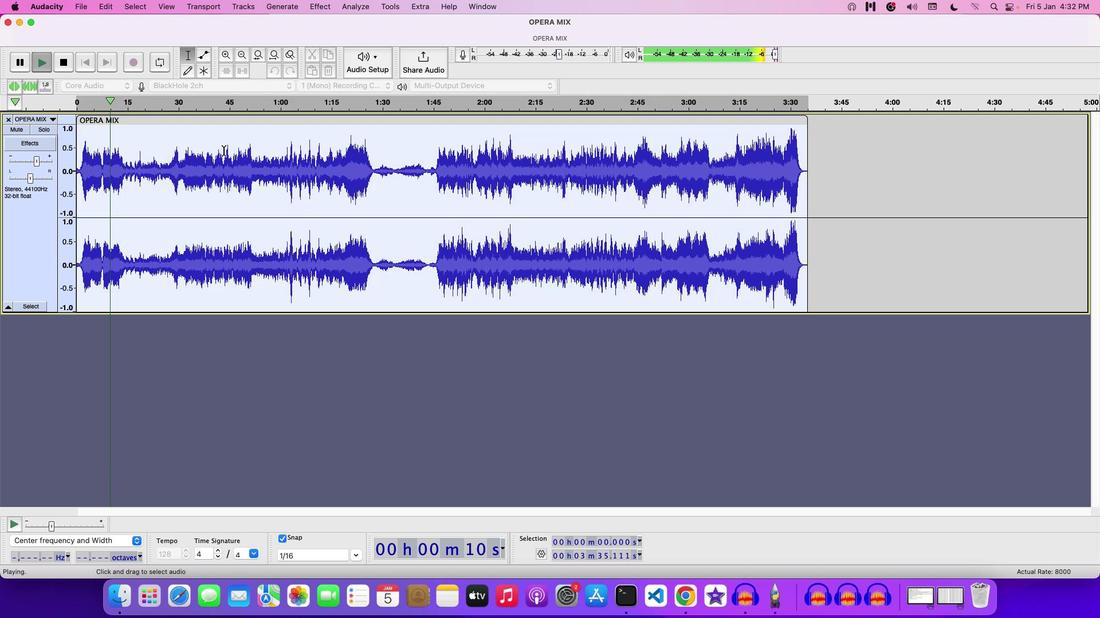 
Action: Mouse moved to (204, 95)
Screenshot: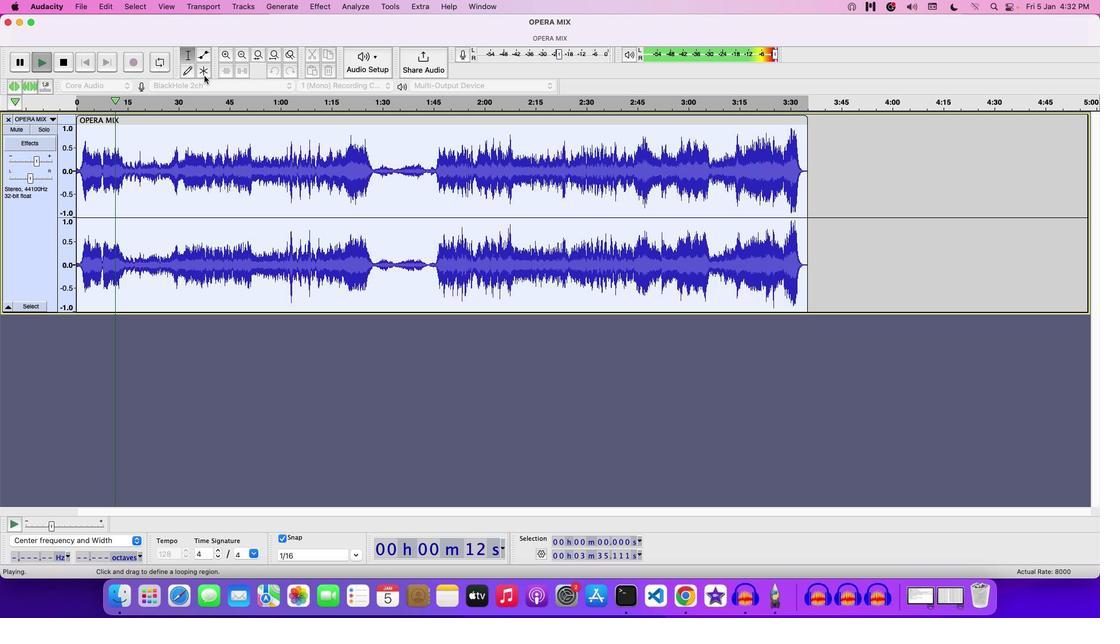 
Action: Key pressed Key.space
Screenshot: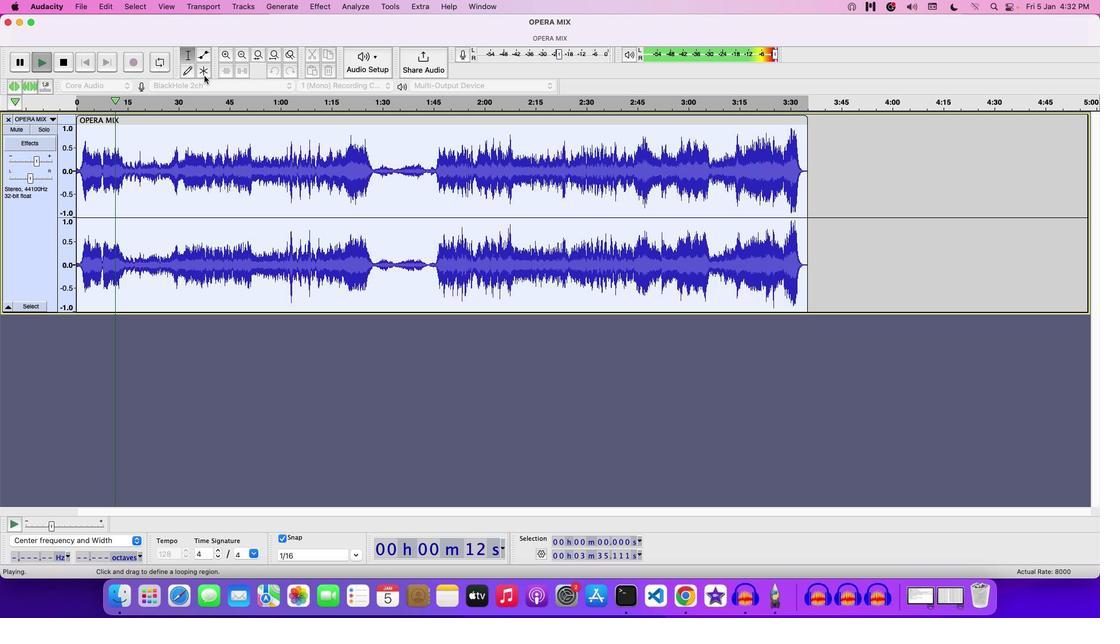 
Action: Mouse moved to (204, 53)
Screenshot: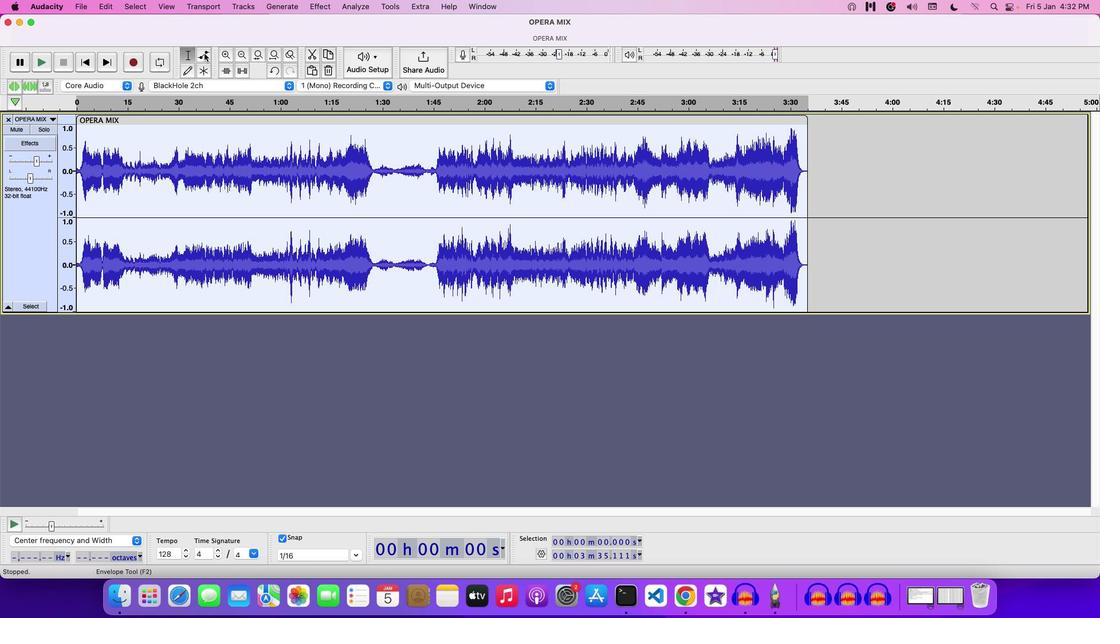 
Action: Mouse pressed left at (204, 53)
Screenshot: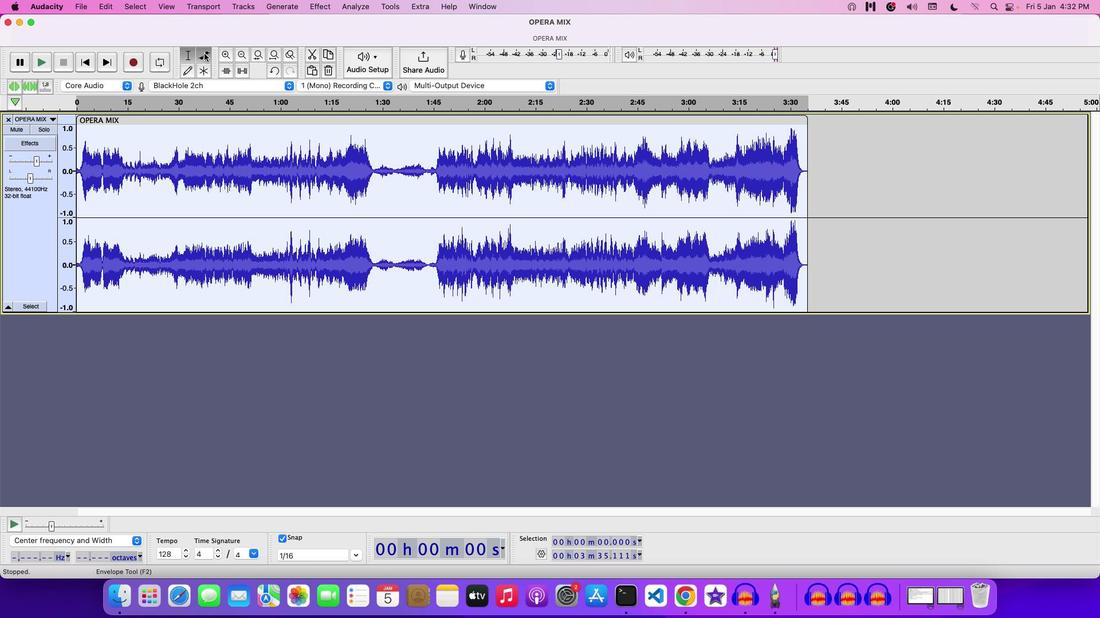 
Action: Mouse moved to (88, 146)
Screenshot: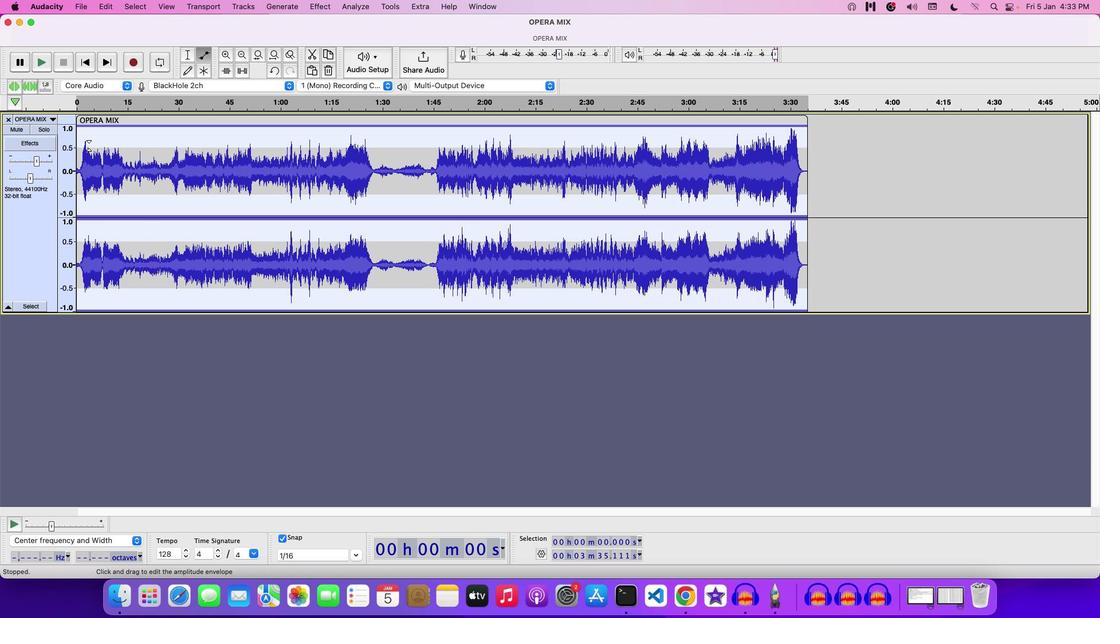 
Action: Mouse pressed left at (88, 146)
Screenshot: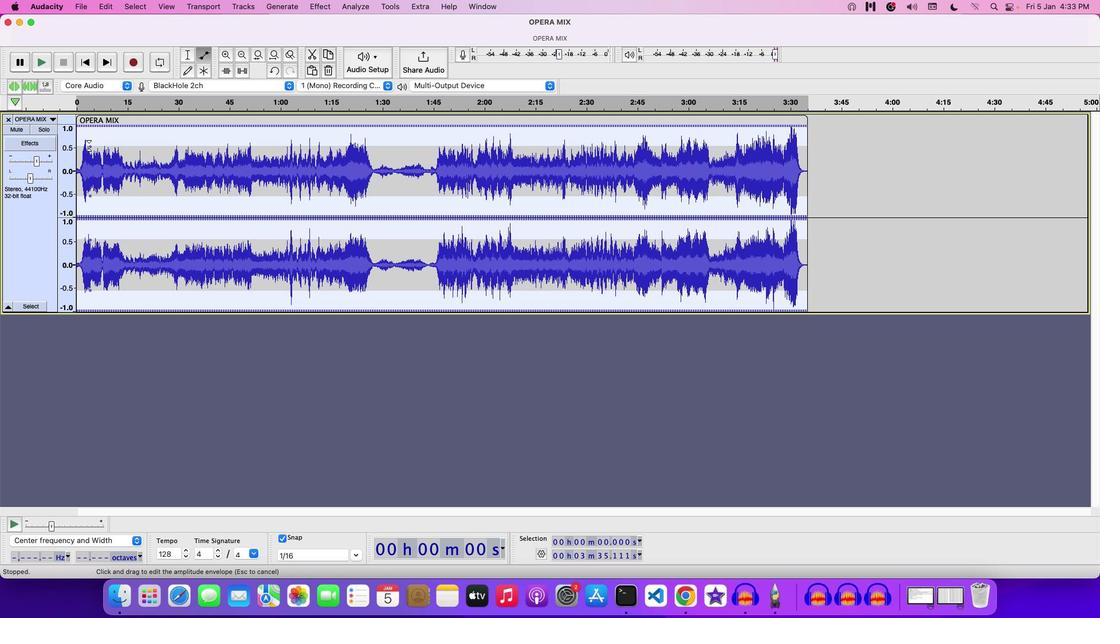 
Action: Mouse moved to (119, 144)
Screenshot: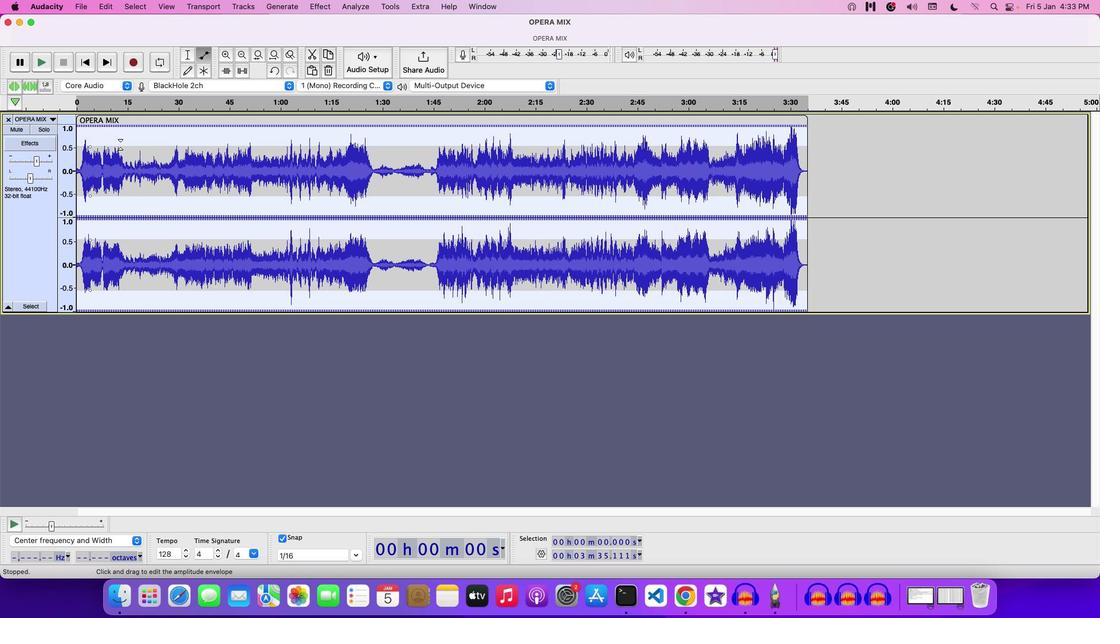 
Action: Mouse pressed left at (119, 144)
Screenshot: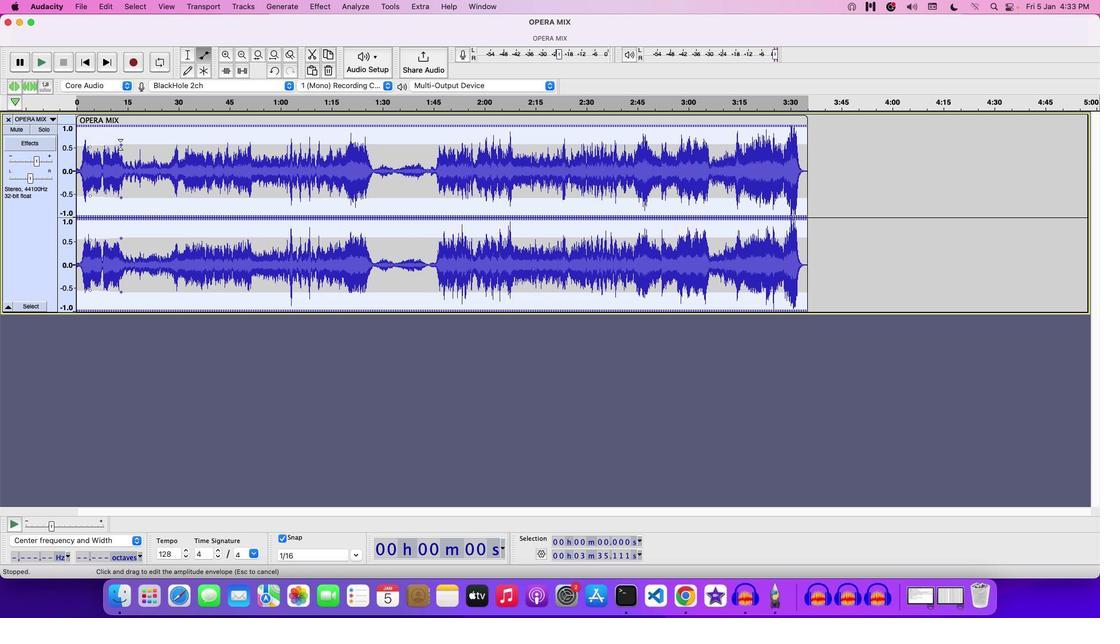 
Action: Mouse moved to (153, 144)
Screenshot: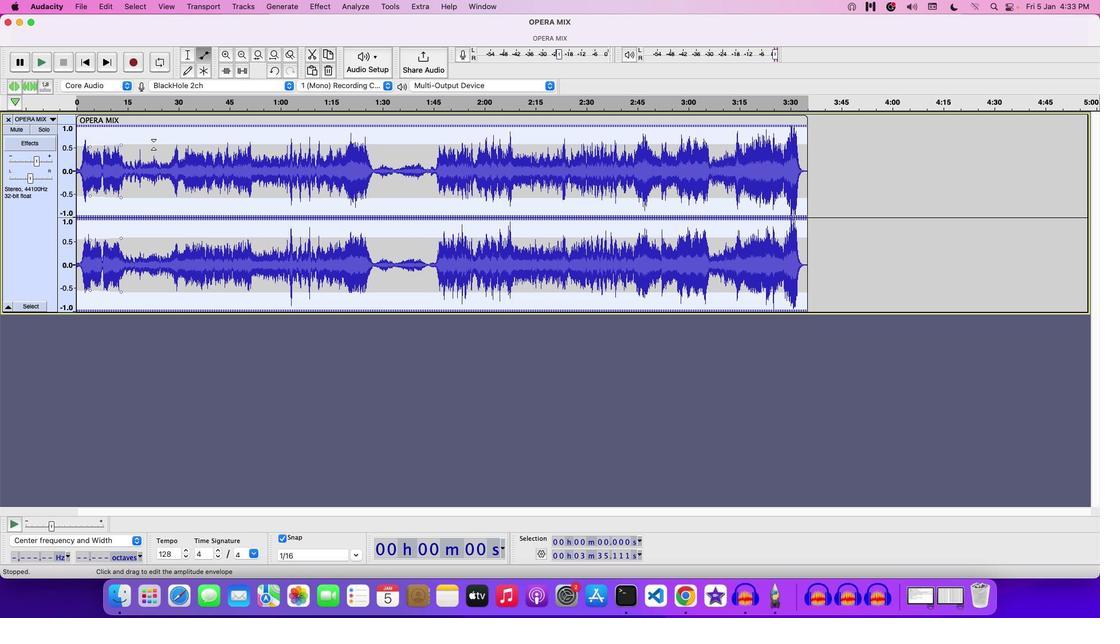 
Action: Mouse pressed left at (153, 144)
Screenshot: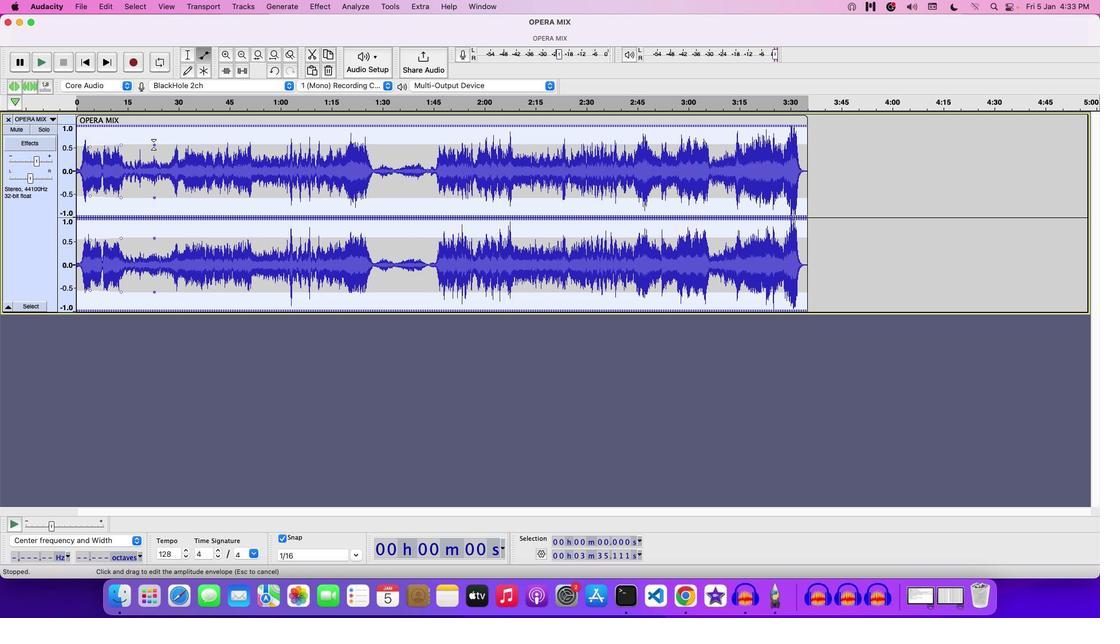 
Action: Mouse moved to (189, 143)
Screenshot: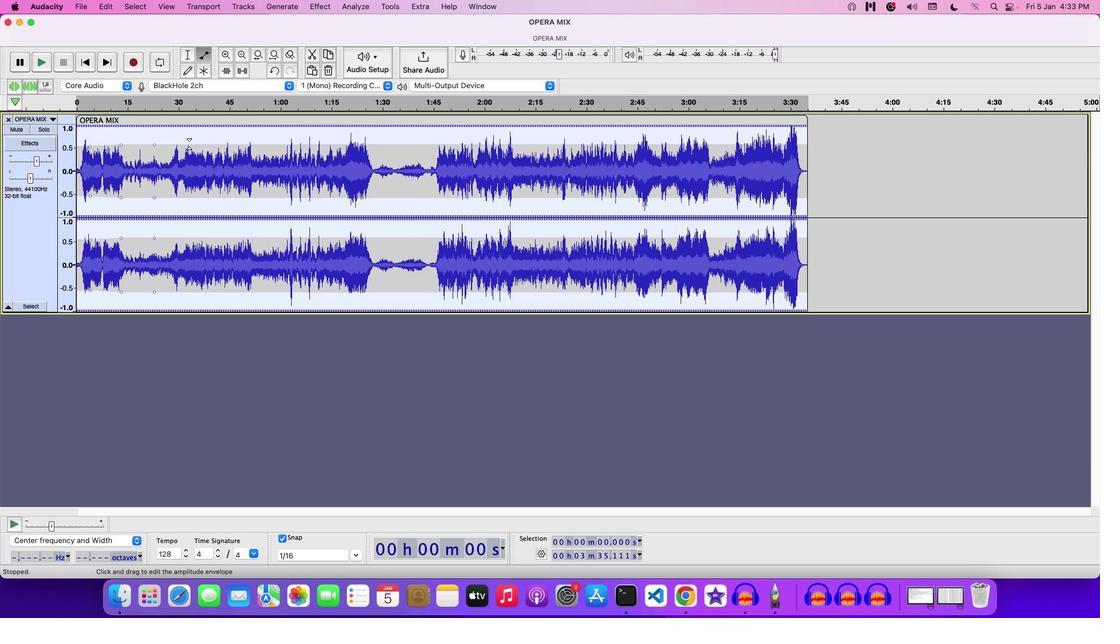 
Action: Mouse pressed left at (189, 143)
Screenshot: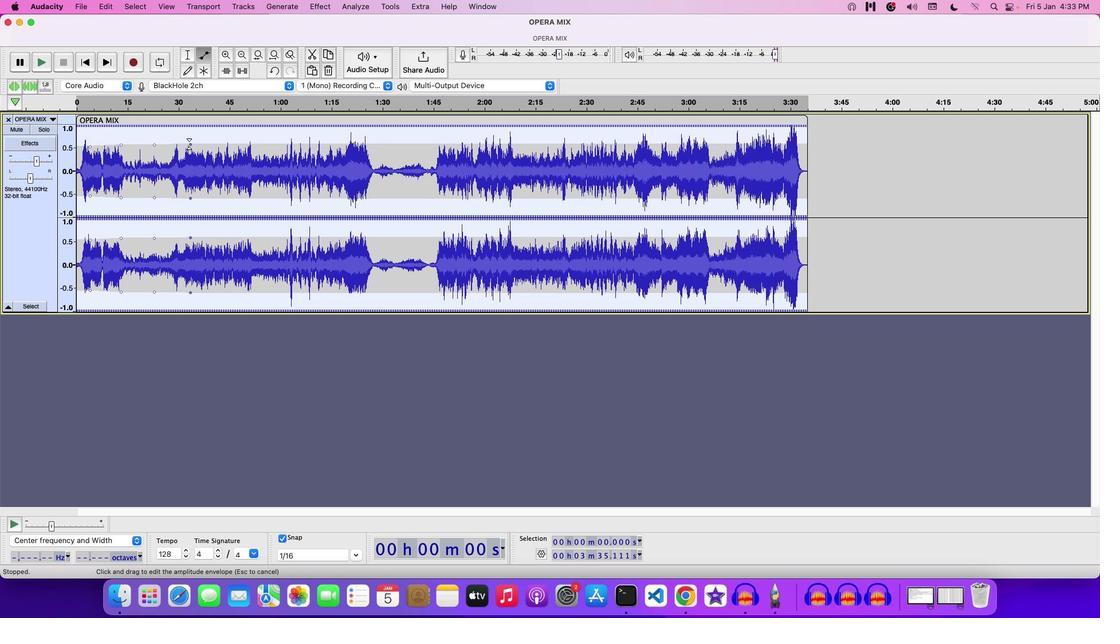 
Action: Mouse moved to (221, 147)
Screenshot: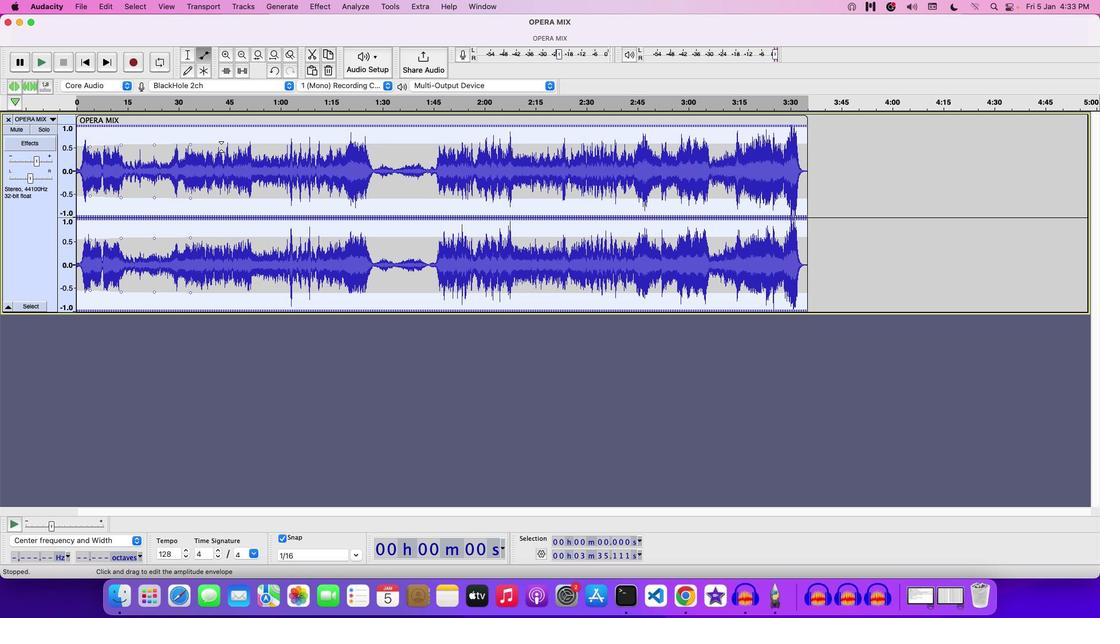 
Action: Mouse pressed left at (221, 147)
Screenshot: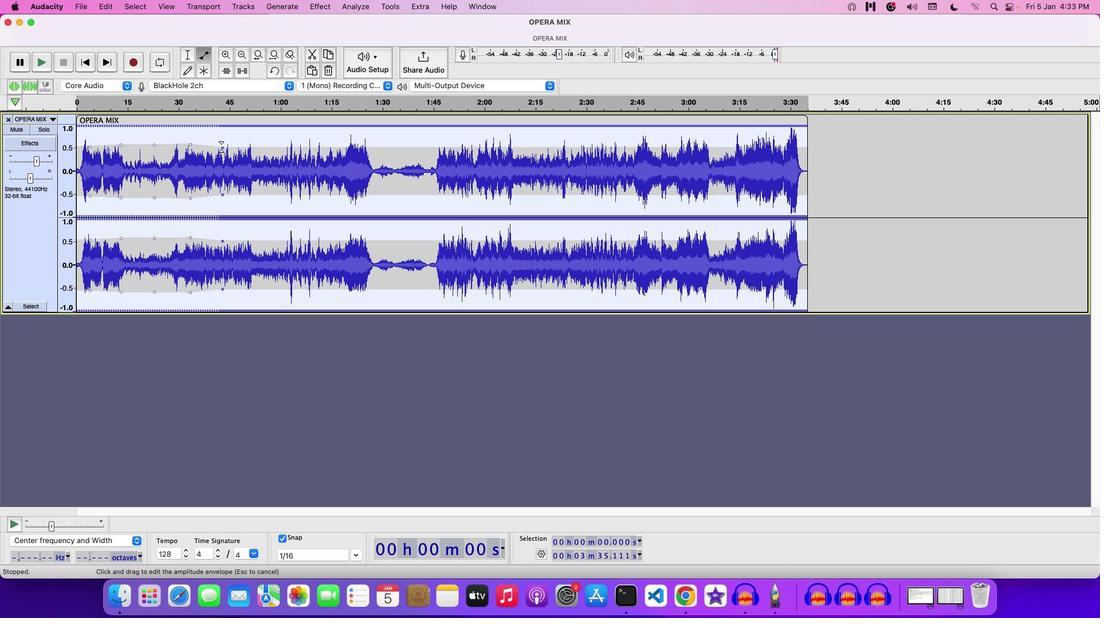 
Action: Mouse moved to (89, 146)
Screenshot: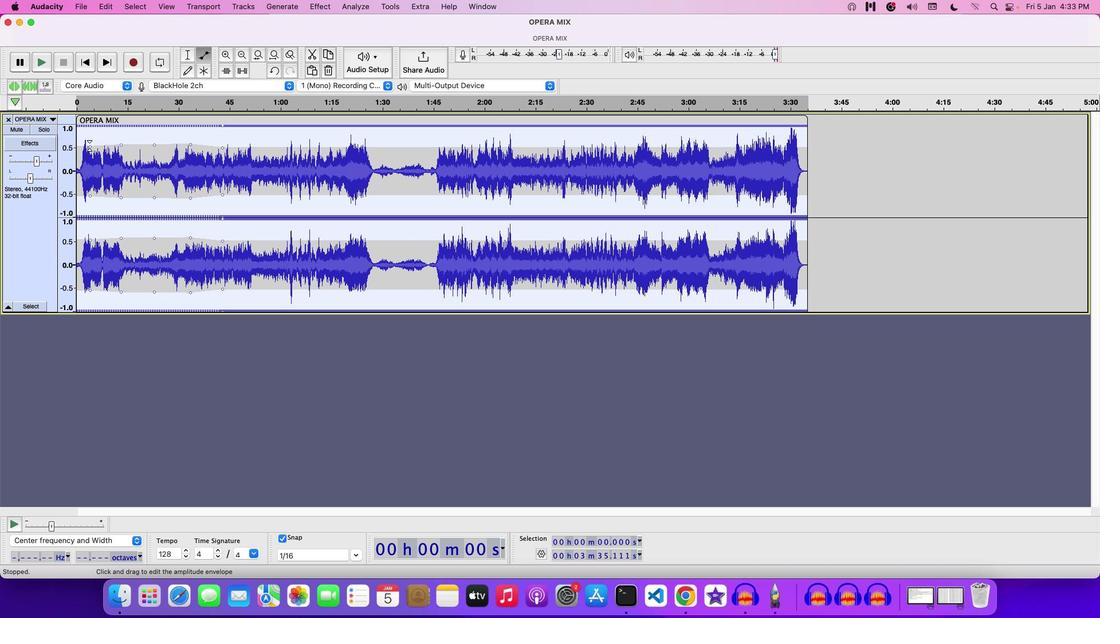 
Action: Mouse pressed left at (89, 146)
Screenshot: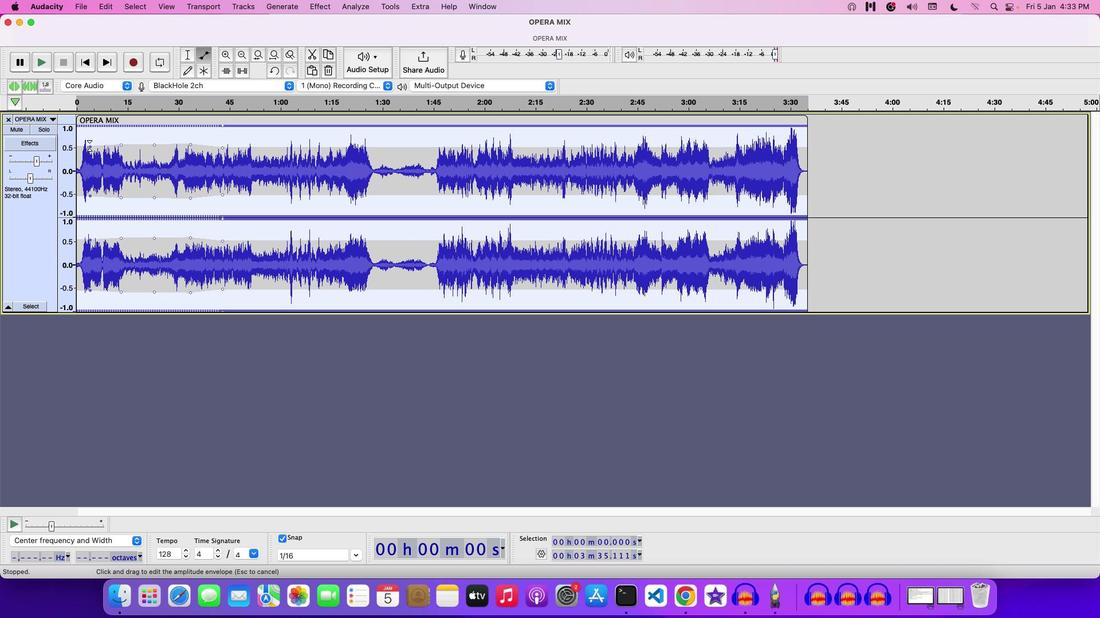 
Action: Mouse moved to (120, 143)
Screenshot: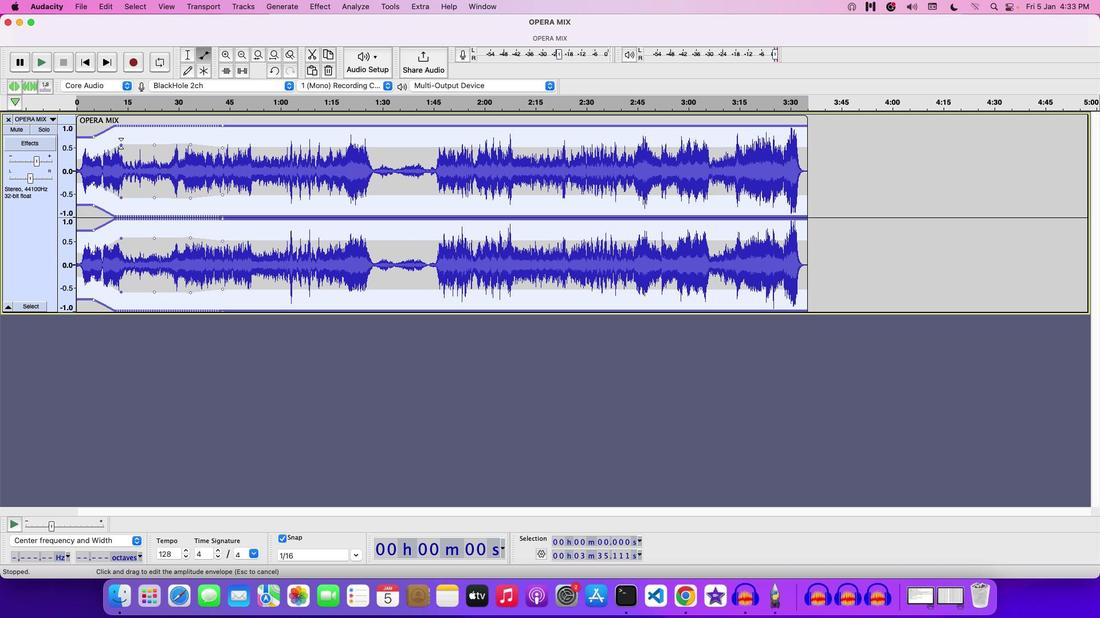 
Action: Mouse pressed left at (120, 143)
Screenshot: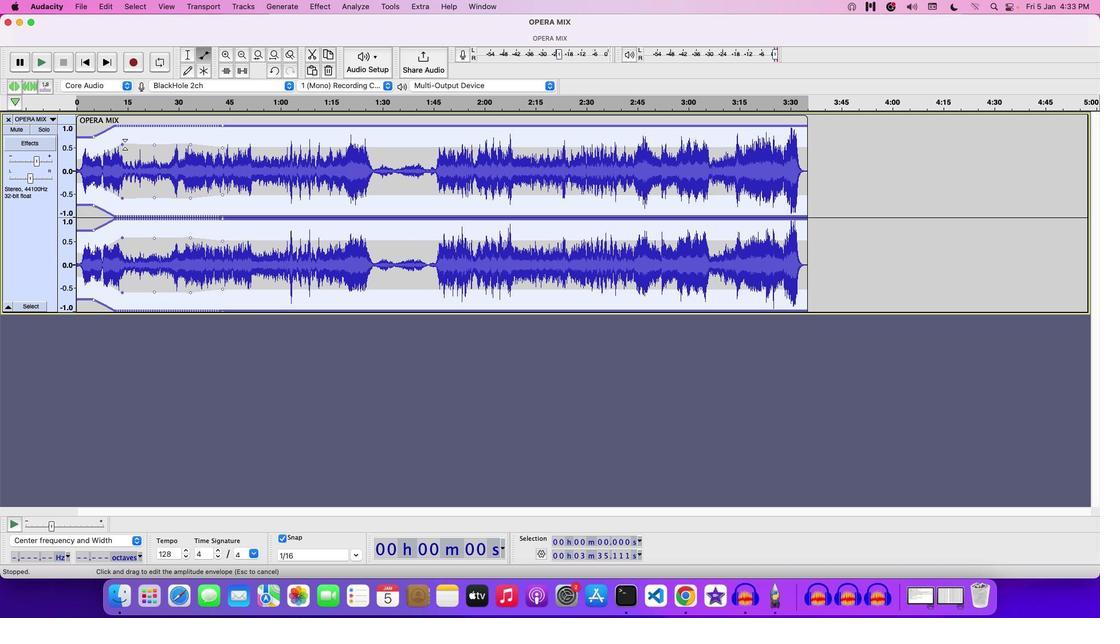 
Action: Mouse moved to (138, 126)
Screenshot: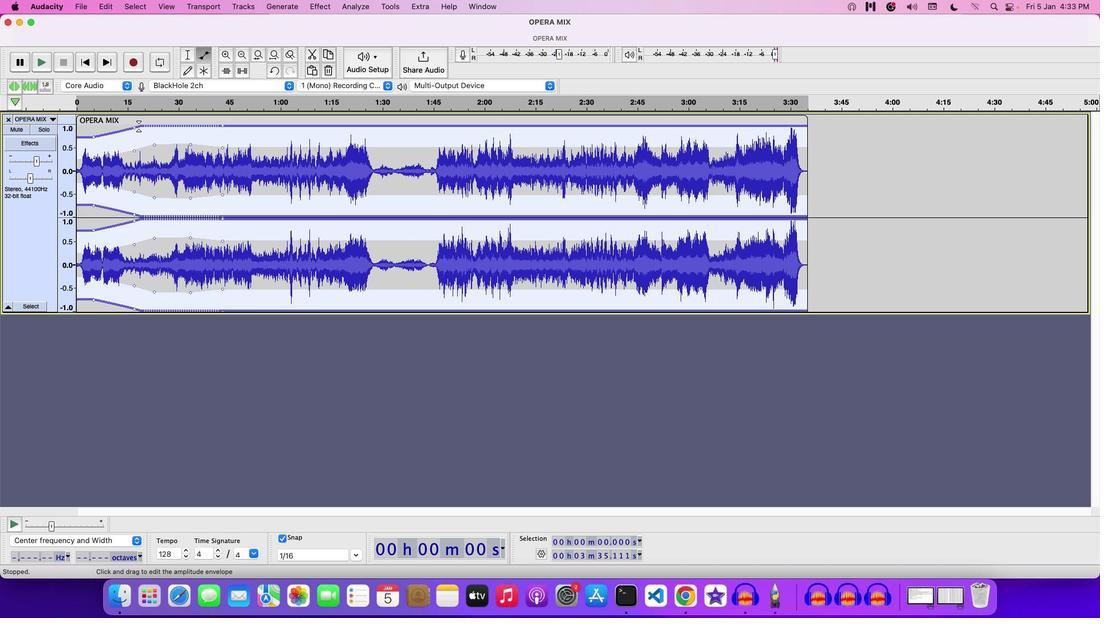 
Action: Mouse pressed left at (138, 126)
Screenshot: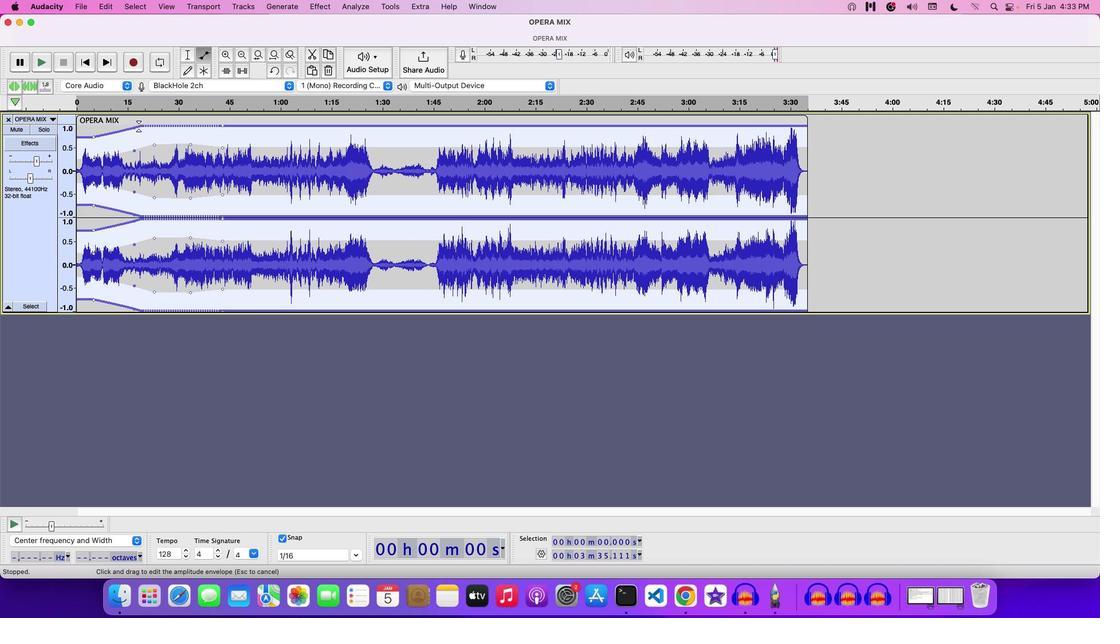 
Action: Mouse moved to (93, 161)
Screenshot: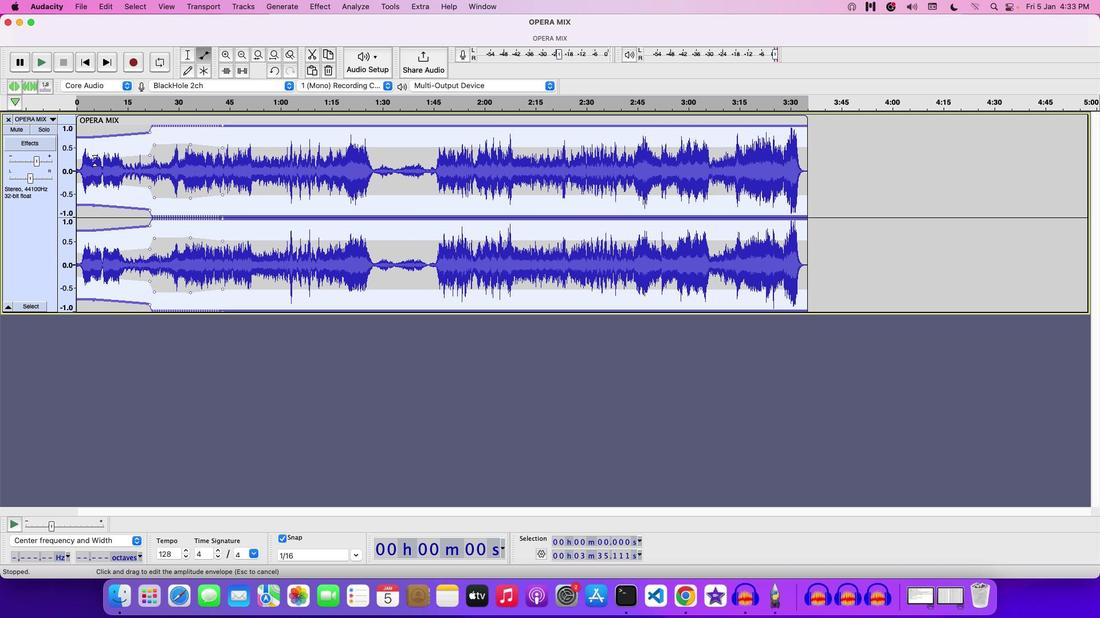 
Action: Mouse pressed left at (93, 161)
Screenshot: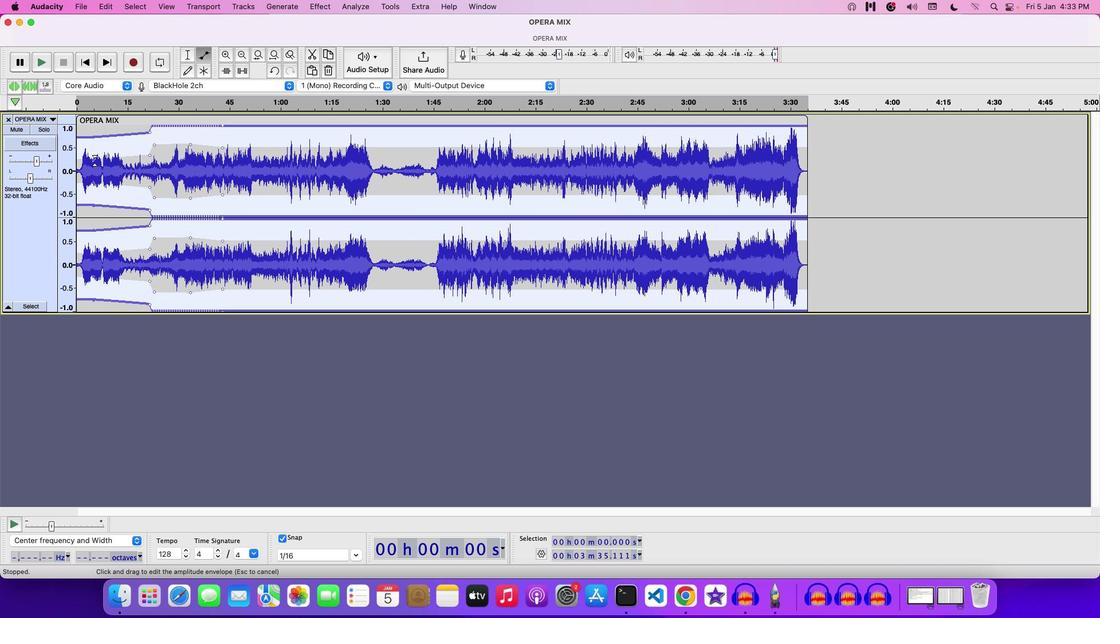 
Action: Mouse moved to (149, 130)
Screenshot: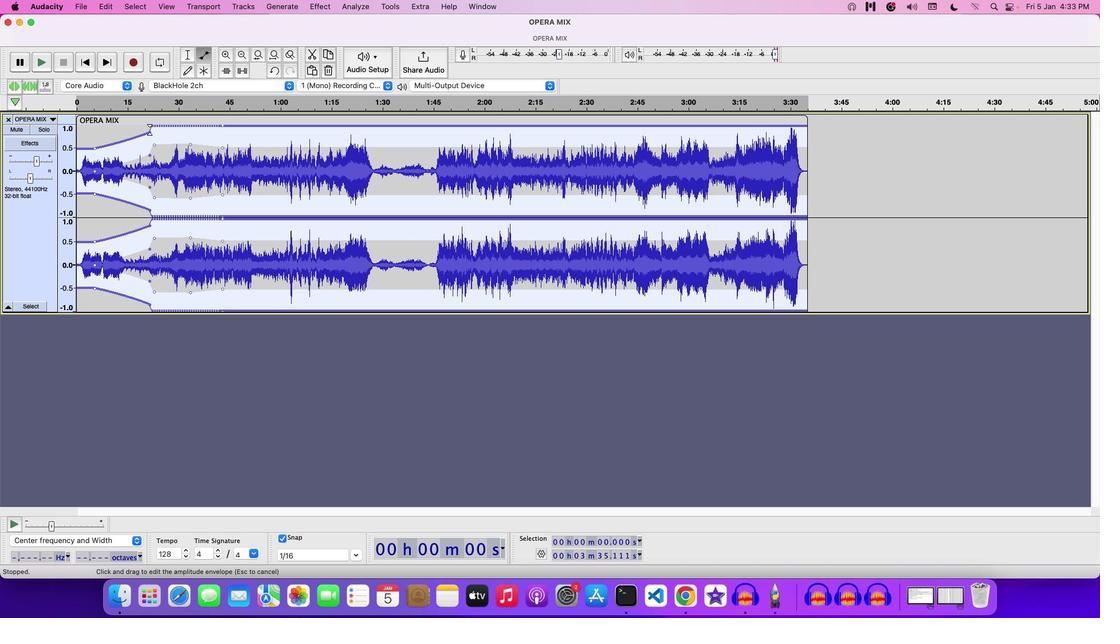 
Action: Mouse pressed left at (149, 130)
Screenshot: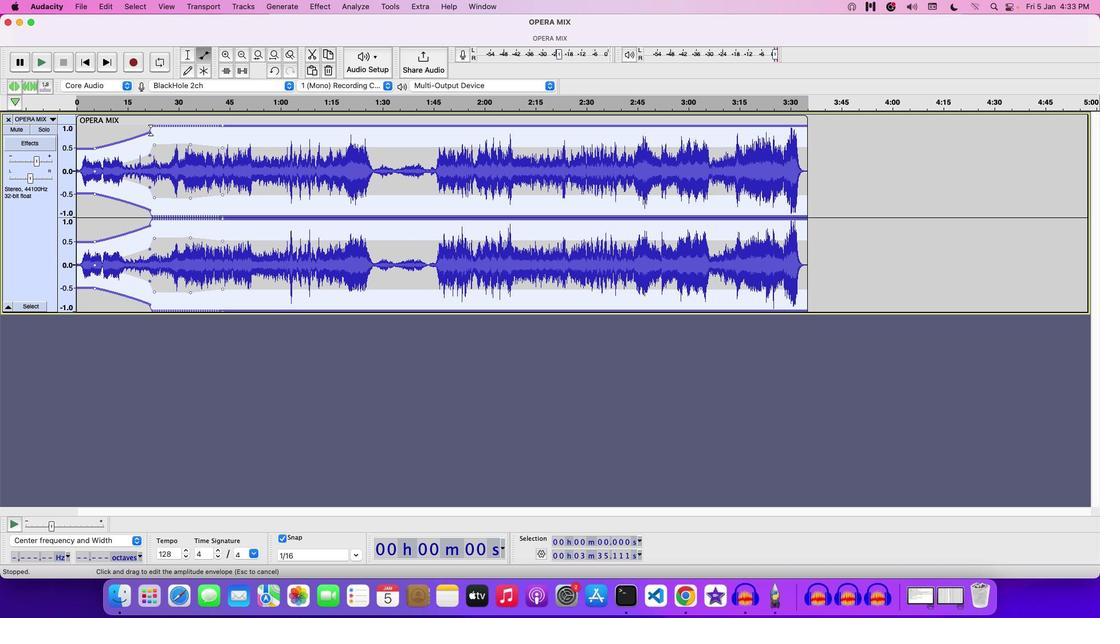 
Action: Mouse moved to (154, 126)
Screenshot: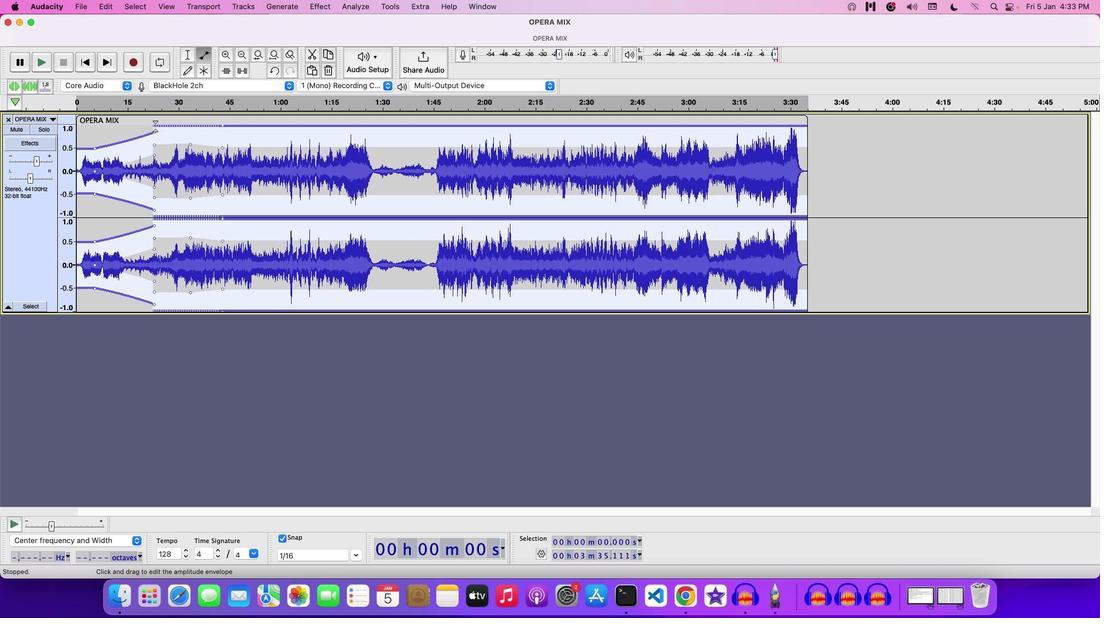 
Action: Mouse pressed left at (154, 126)
Screenshot: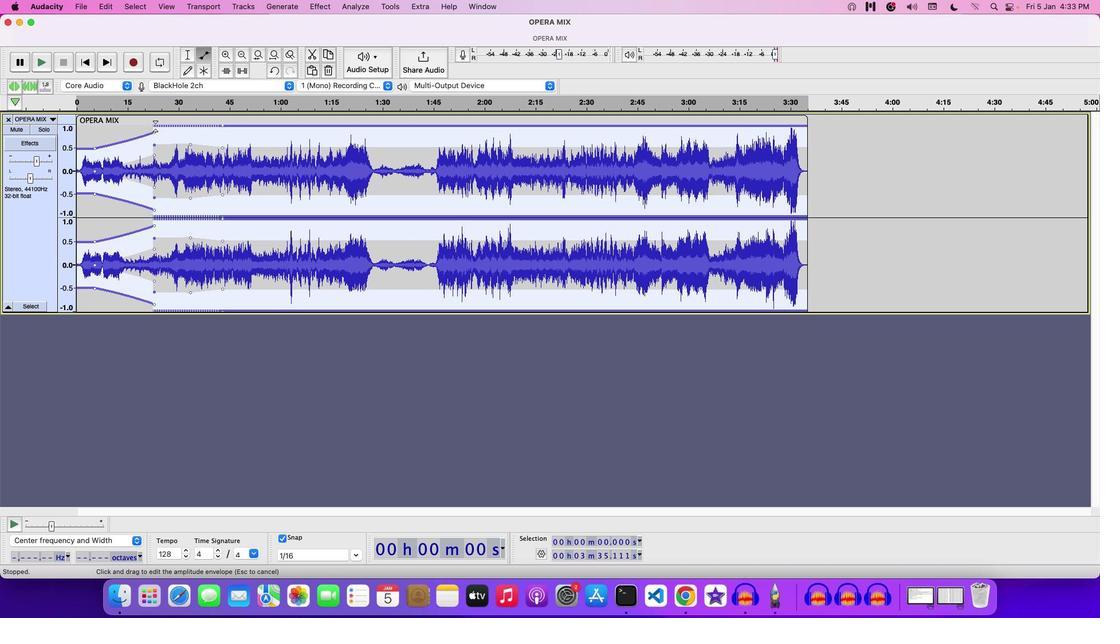 
Action: Mouse moved to (184, 127)
Screenshot: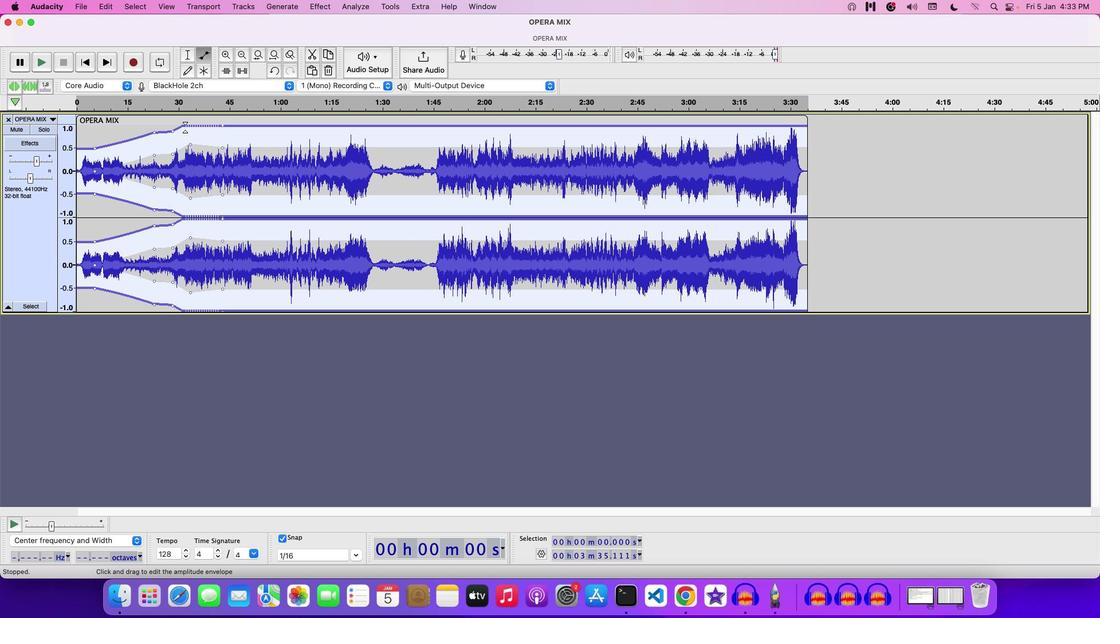 
Action: Mouse pressed left at (184, 127)
Screenshot: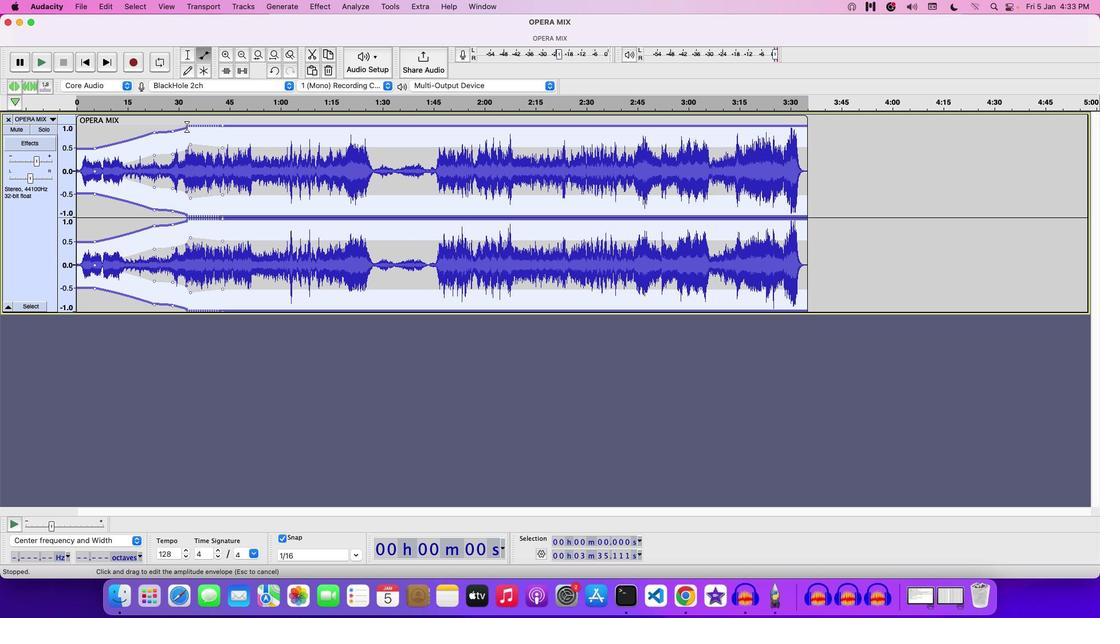 
Action: Mouse moved to (193, 129)
Screenshot: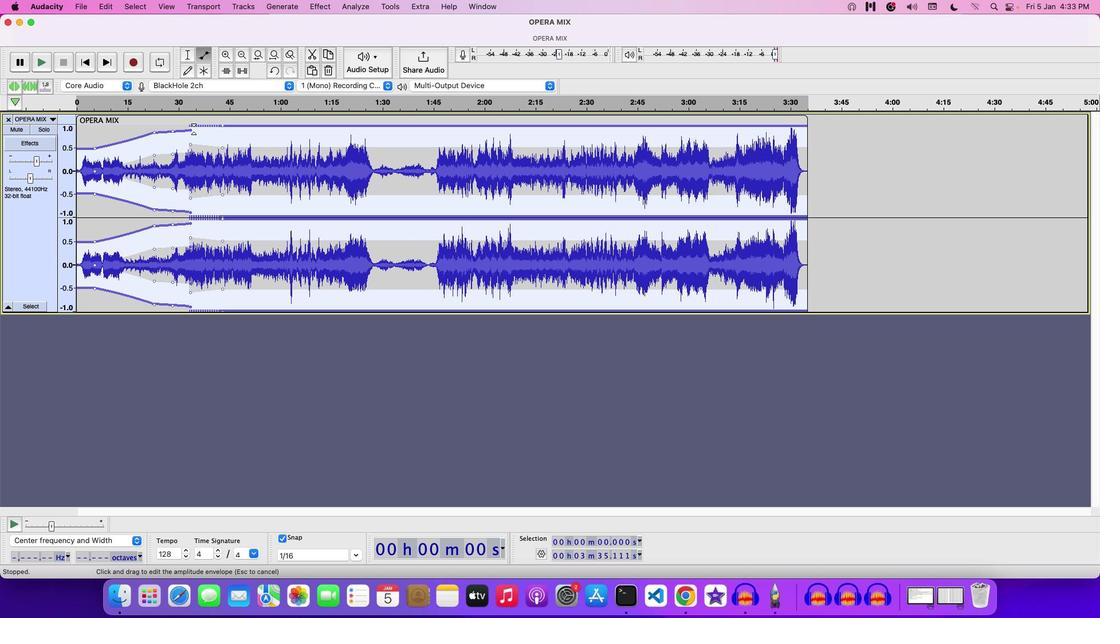
Action: Key pressed Key.space
Screenshot: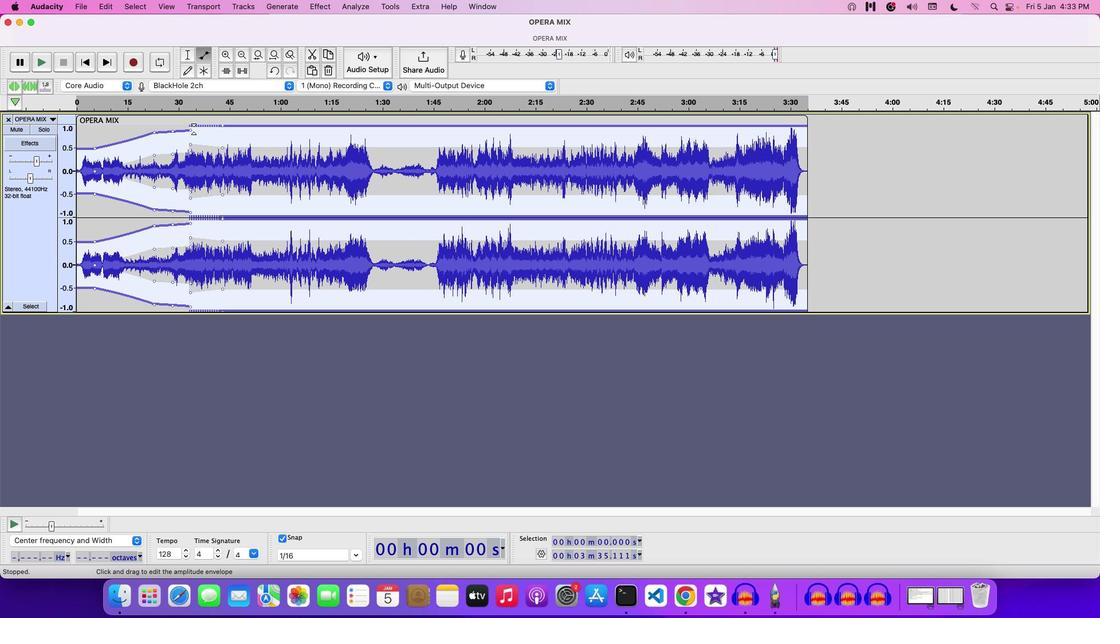 
Action: Mouse moved to (394, 150)
Screenshot: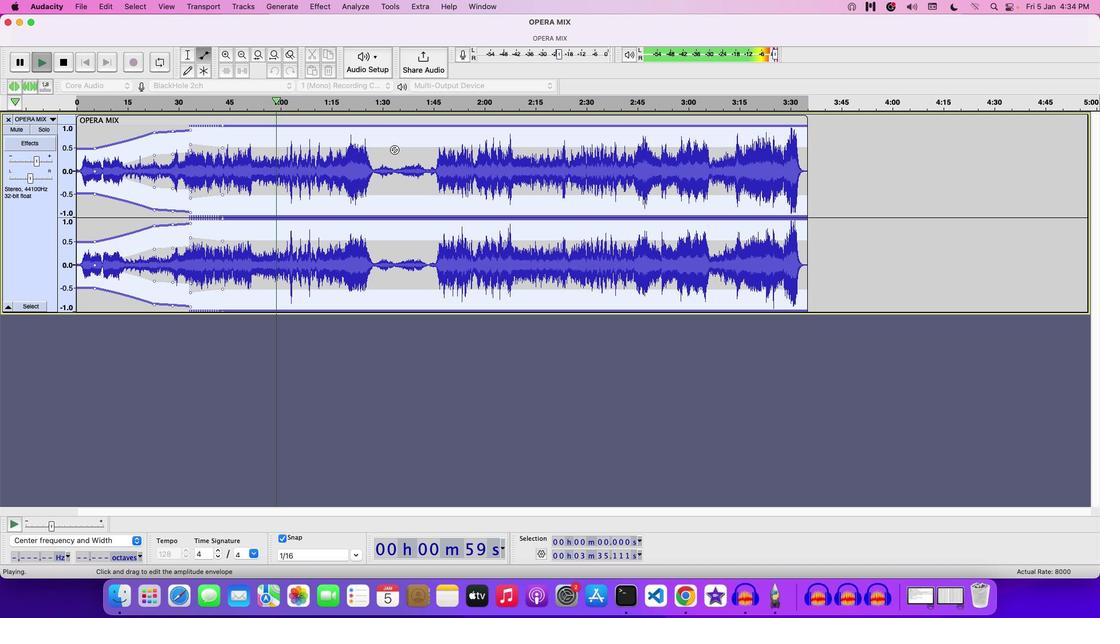 
Action: Key pressed Key.space
Screenshot: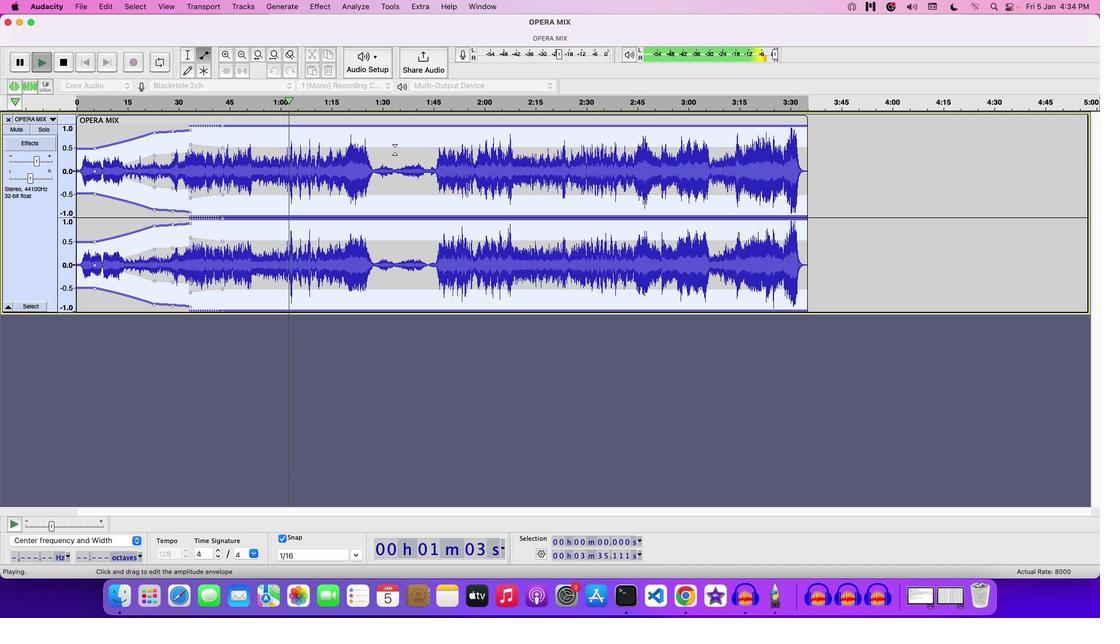 
Action: Mouse moved to (72, 2)
Screenshot: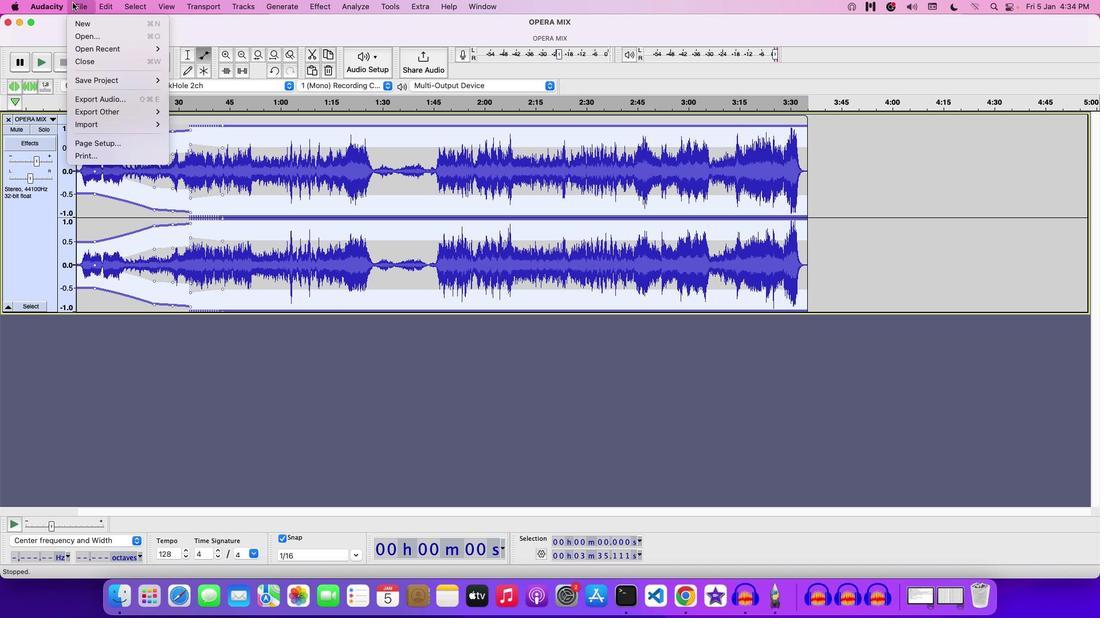 
Action: Mouse pressed left at (72, 2)
Screenshot: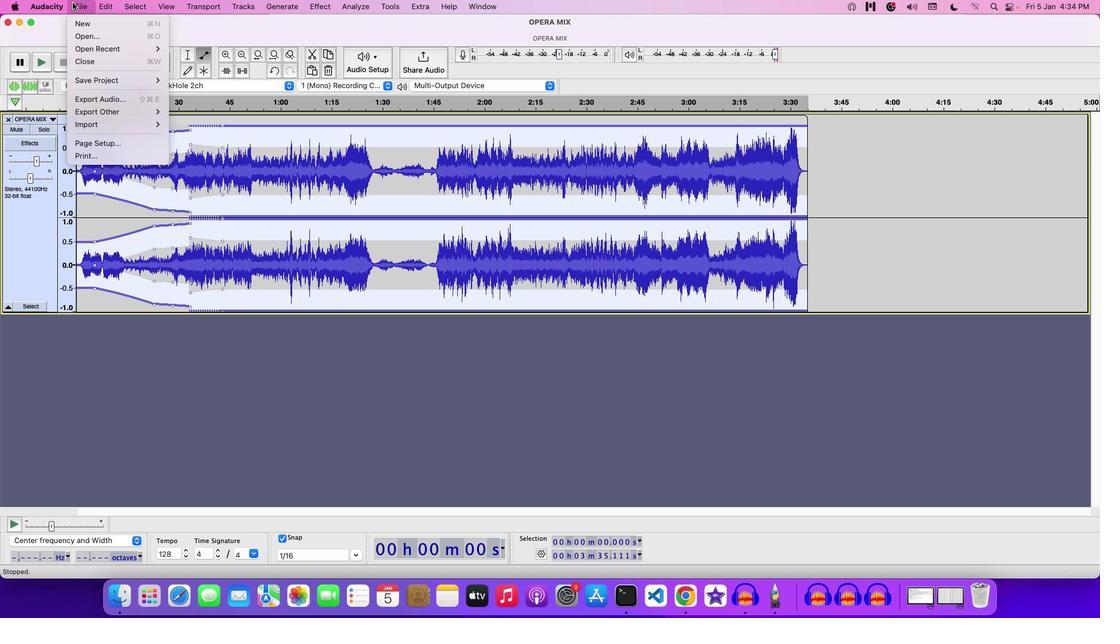 
Action: Mouse moved to (184, 83)
Screenshot: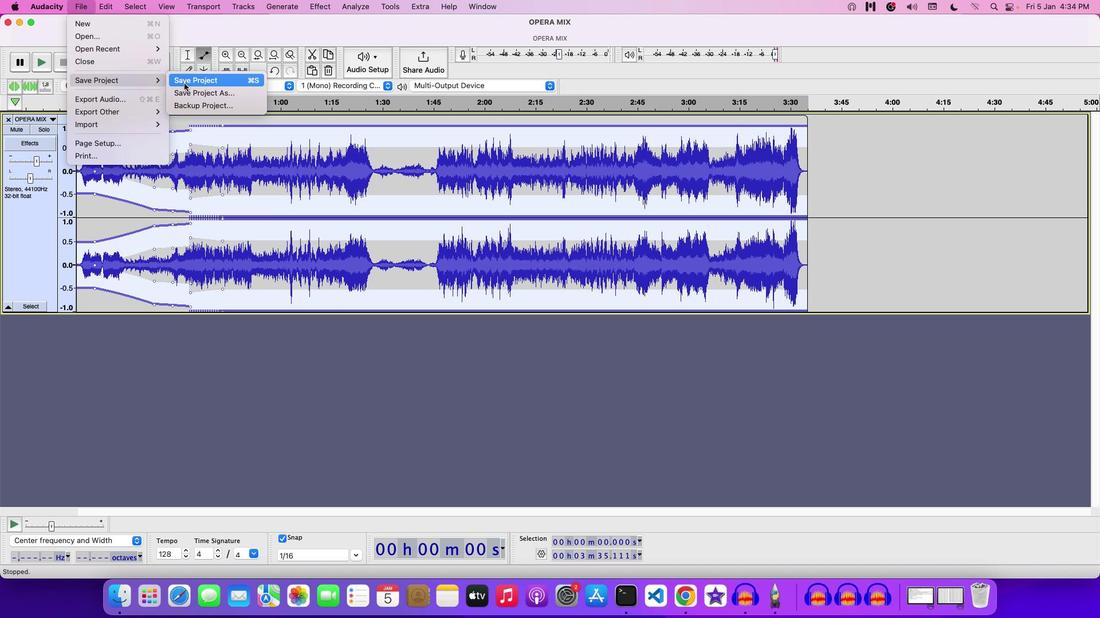 
Action: Mouse pressed left at (184, 83)
Screenshot: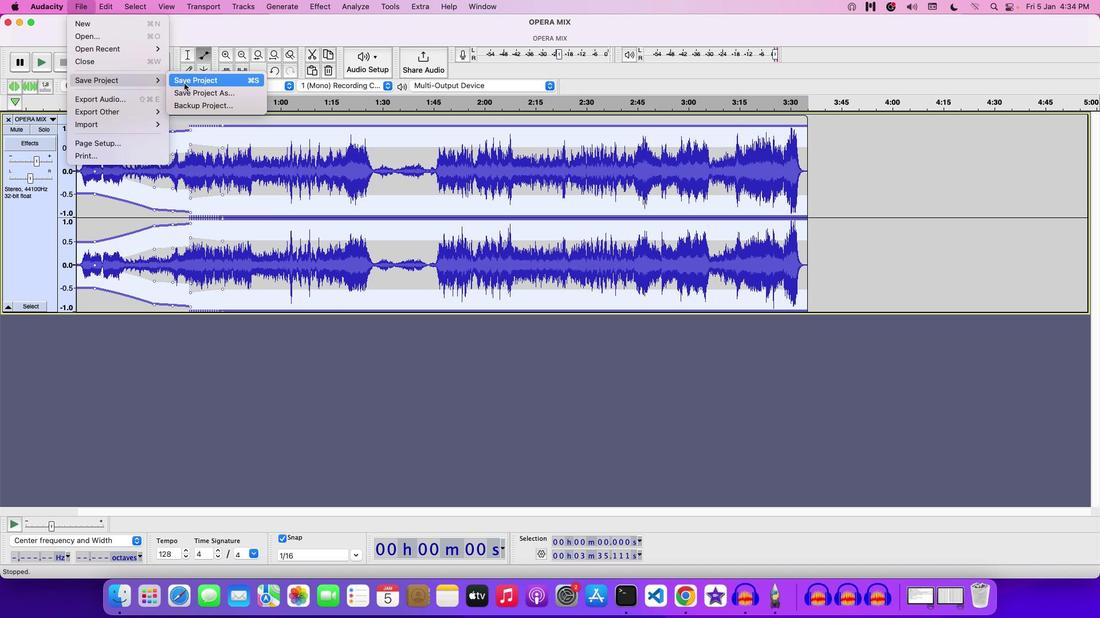 
Action: Mouse moved to (510, 173)
Screenshot: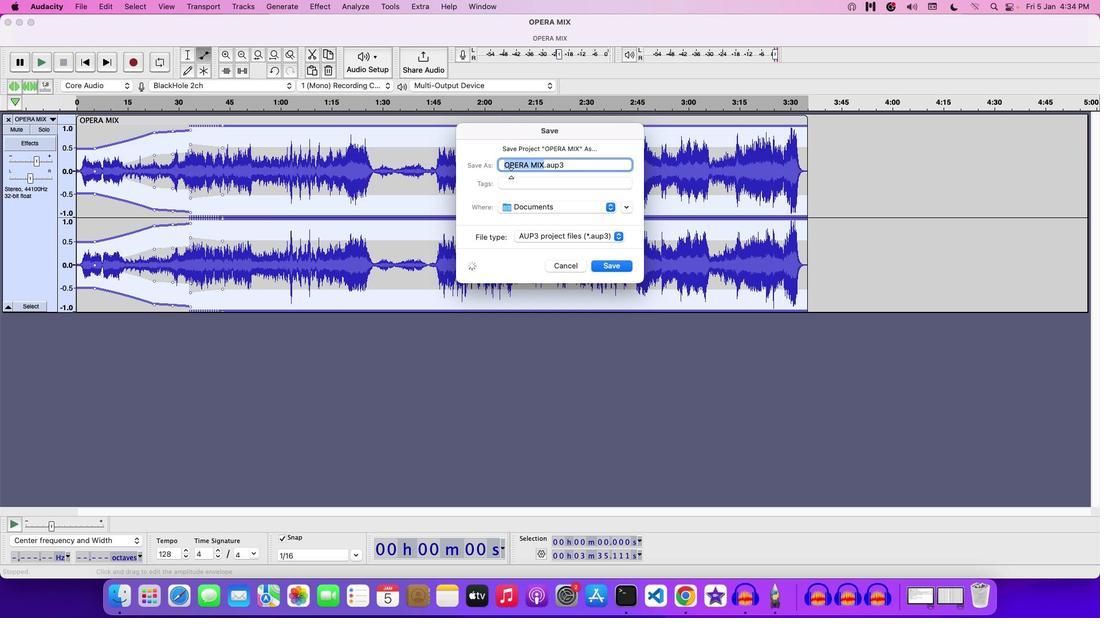 
Action: Key pressed Key.backspace'C''R''E''A''T''I''N''G'Key.space'B''U''I''L''D''U''P'Key.space'U''S''I''N''G'Key.space
Screenshot: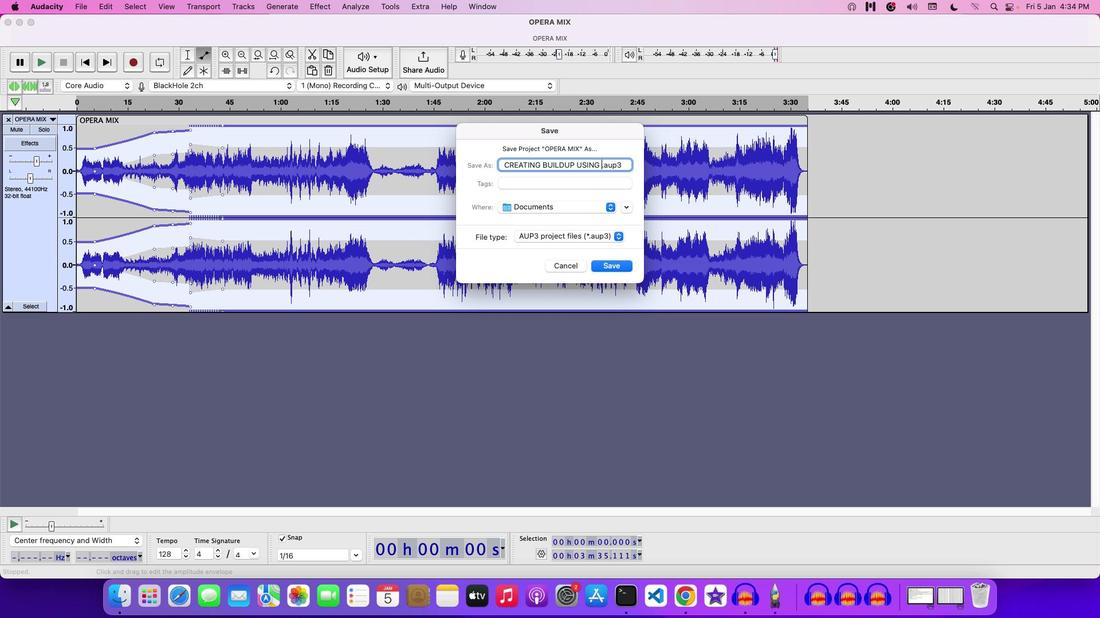 
Action: Mouse moved to (582, 0)
Screenshot: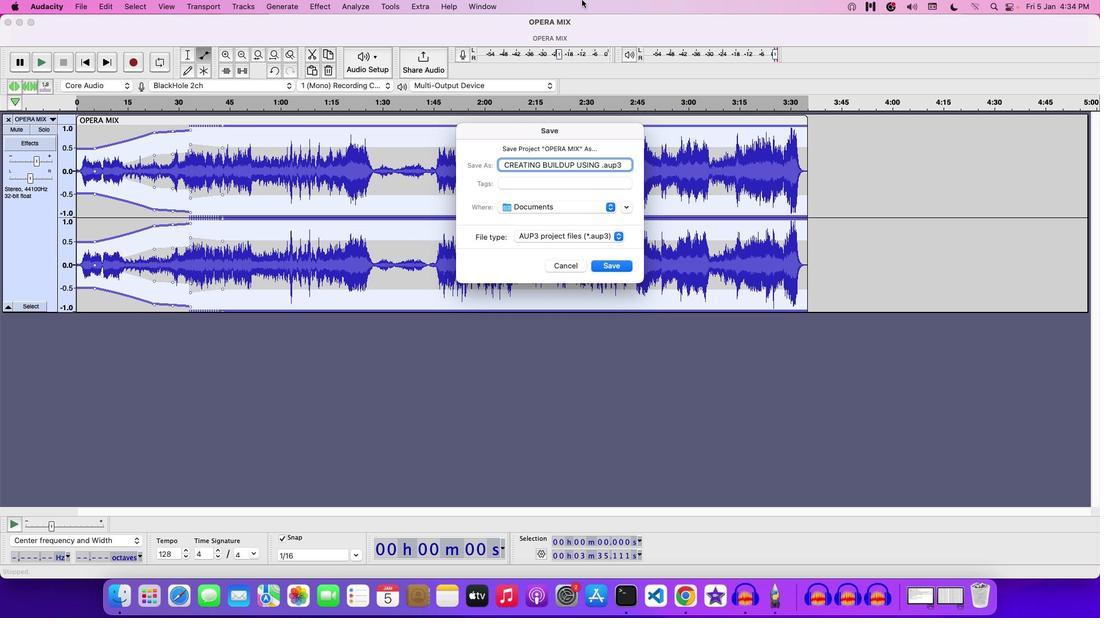 
Action: Key pressed 'V''O''L''U''M''E'Key.space'A''U''T''O''M''A''T''I''O''N'
Screenshot: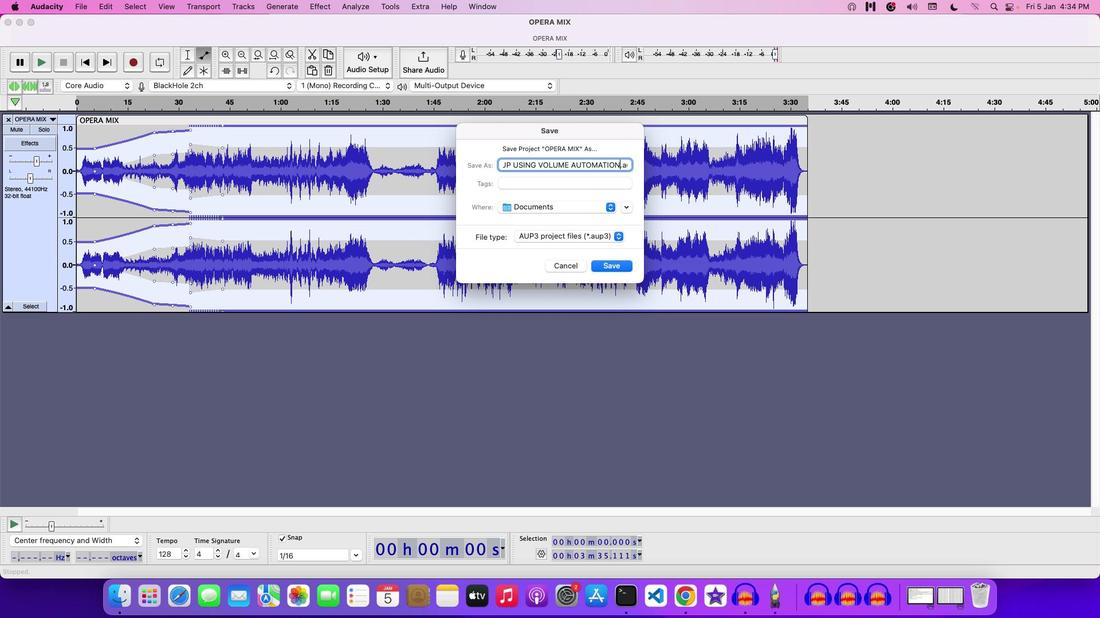 
Action: Mouse moved to (864, 294)
Screenshot: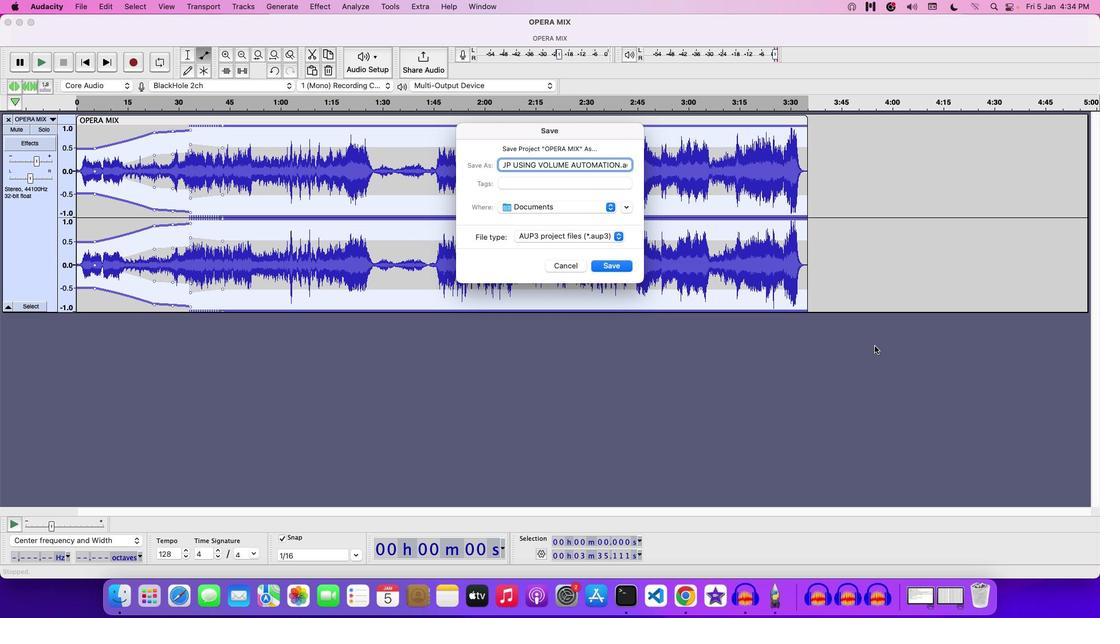 
Action: Mouse scrolled (864, 294) with delta (0, 0)
Screenshot: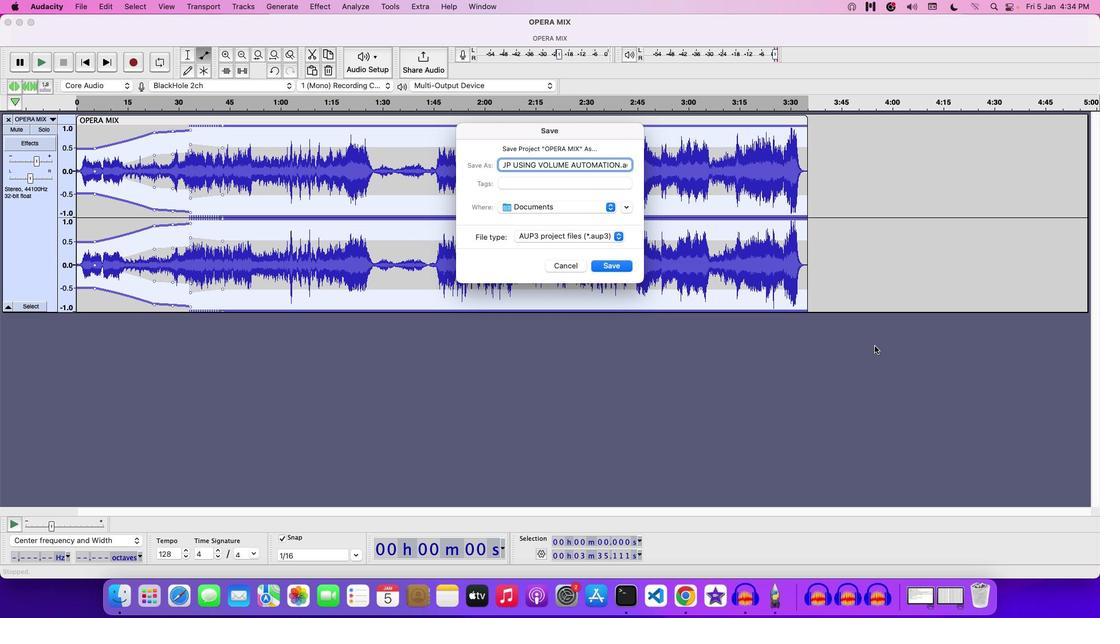 
Action: Mouse moved to (617, 268)
Screenshot: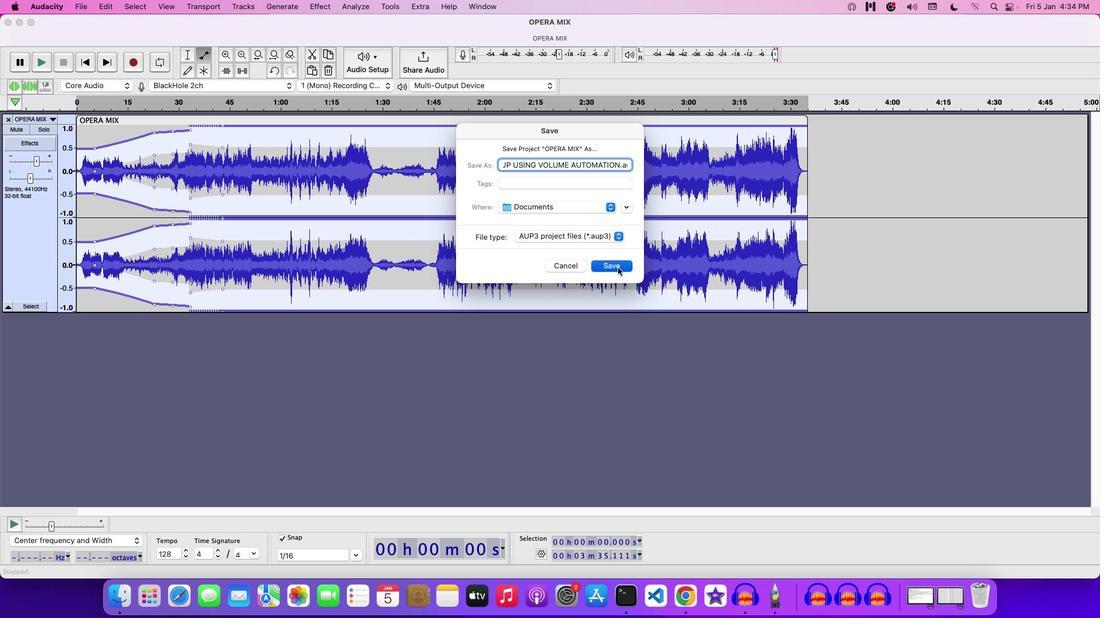 
Action: Mouse pressed left at (617, 268)
Screenshot: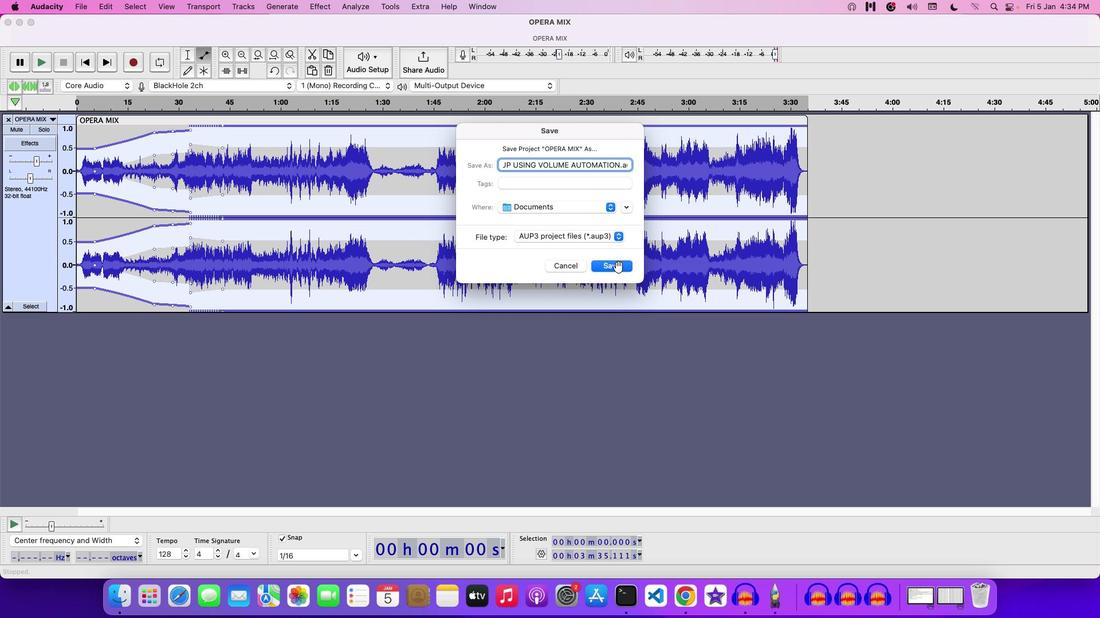 
